 Task: Search one way flight ticket for 3 adults, 3 children in business from Fort Wayne: Fort Wayne International Airport to Springfield: Abraham Lincoln Capital Airport on 5-2-2023. Choice of flights is Royal air maroc. Number of bags: 4 checked bags. Price is upto 74000. Outbound departure time preference is 23:15.
Action: Mouse moved to (280, 260)
Screenshot: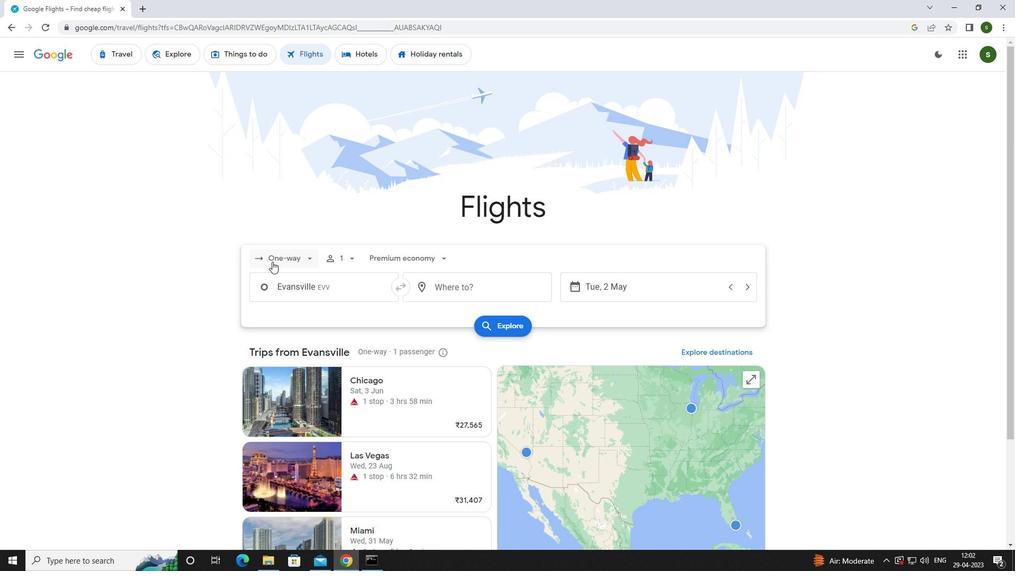 
Action: Mouse pressed left at (280, 260)
Screenshot: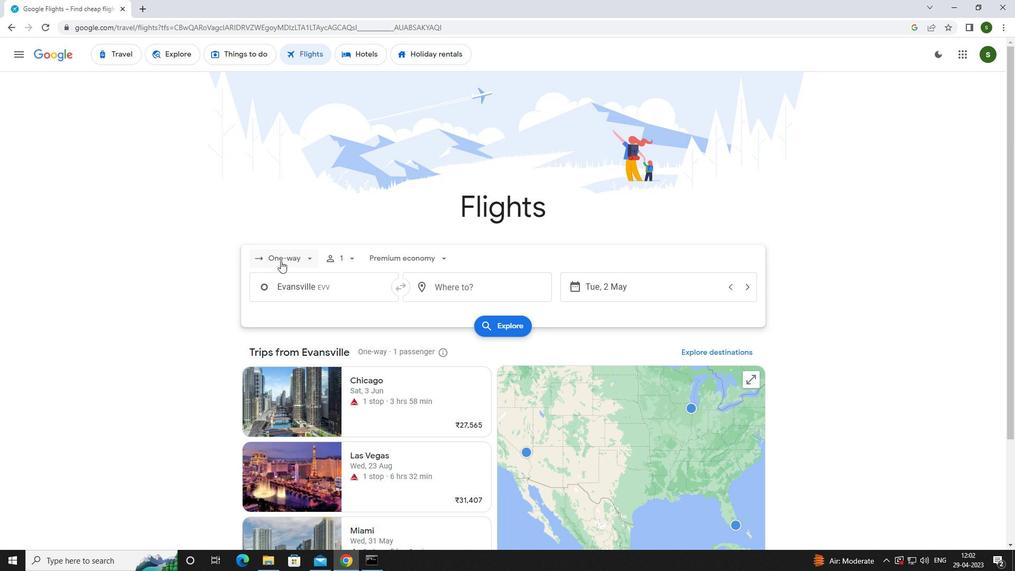 
Action: Mouse moved to (286, 309)
Screenshot: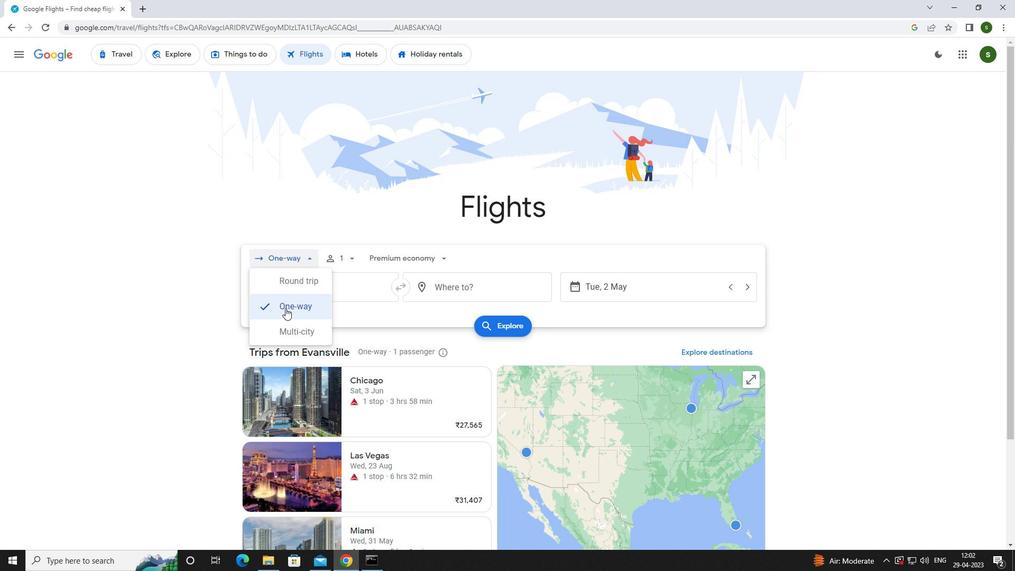 
Action: Mouse pressed left at (286, 309)
Screenshot: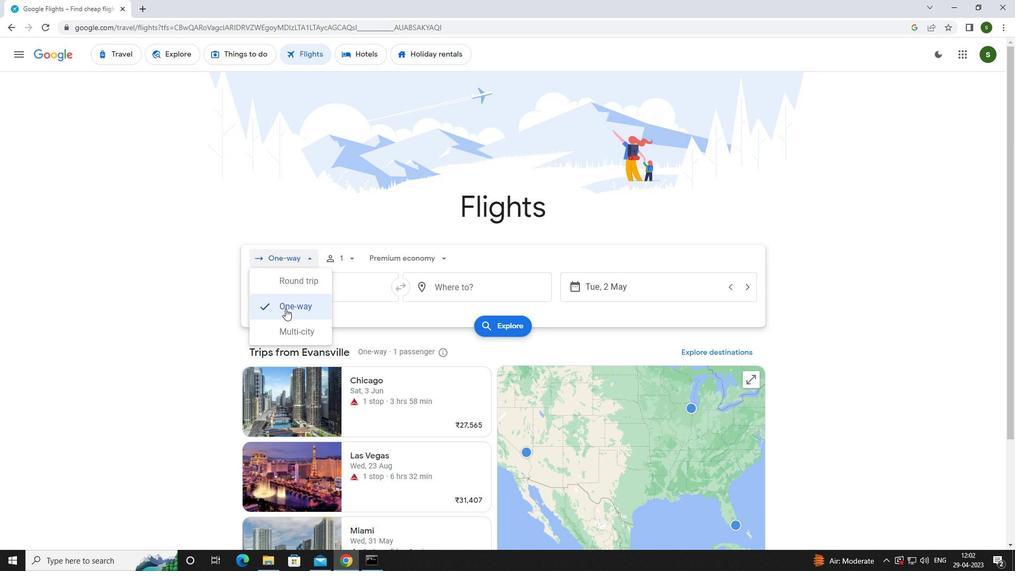 
Action: Mouse moved to (353, 258)
Screenshot: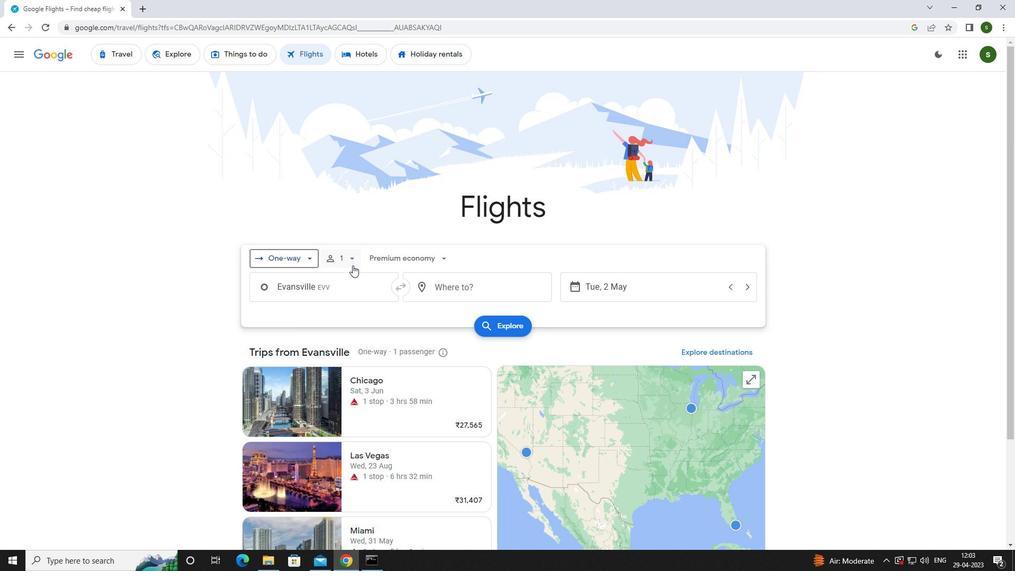 
Action: Mouse pressed left at (353, 258)
Screenshot: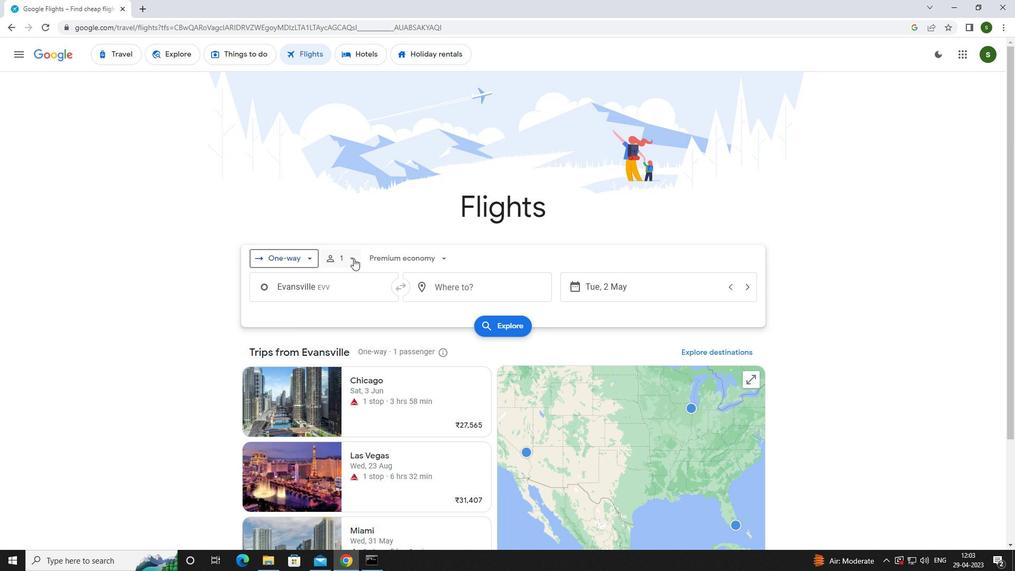 
Action: Mouse moved to (433, 286)
Screenshot: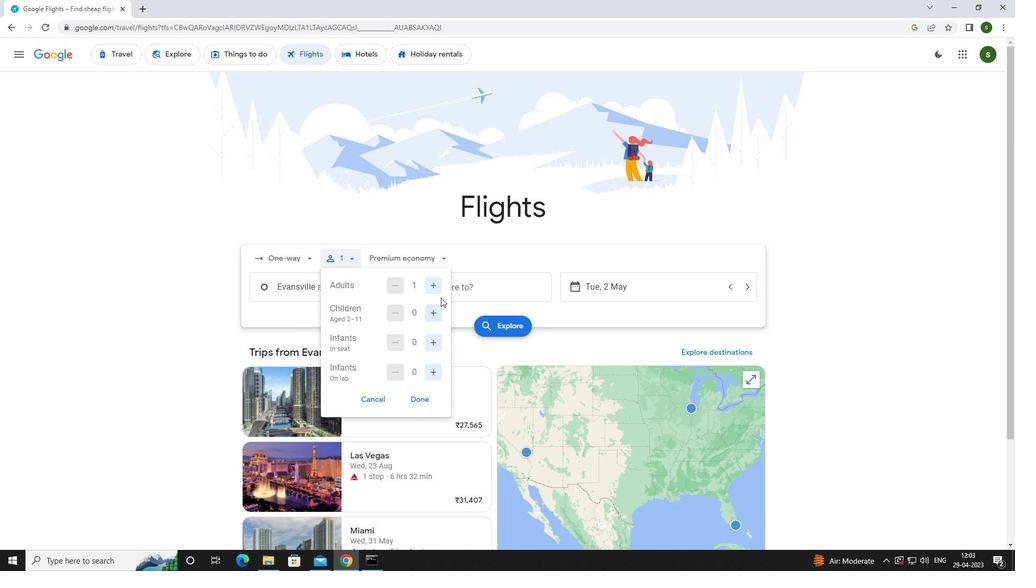 
Action: Mouse pressed left at (433, 286)
Screenshot: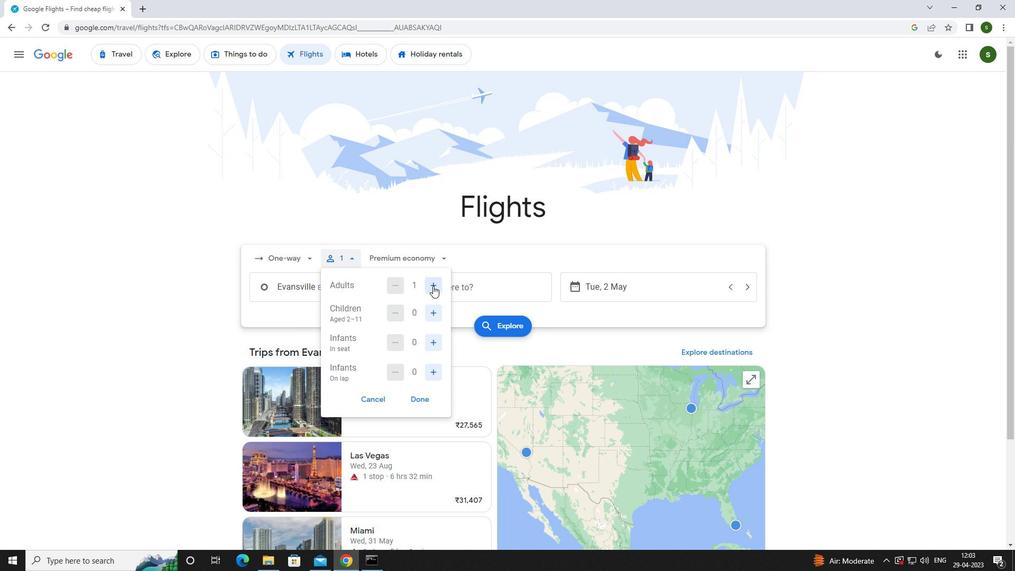 
Action: Mouse pressed left at (433, 286)
Screenshot: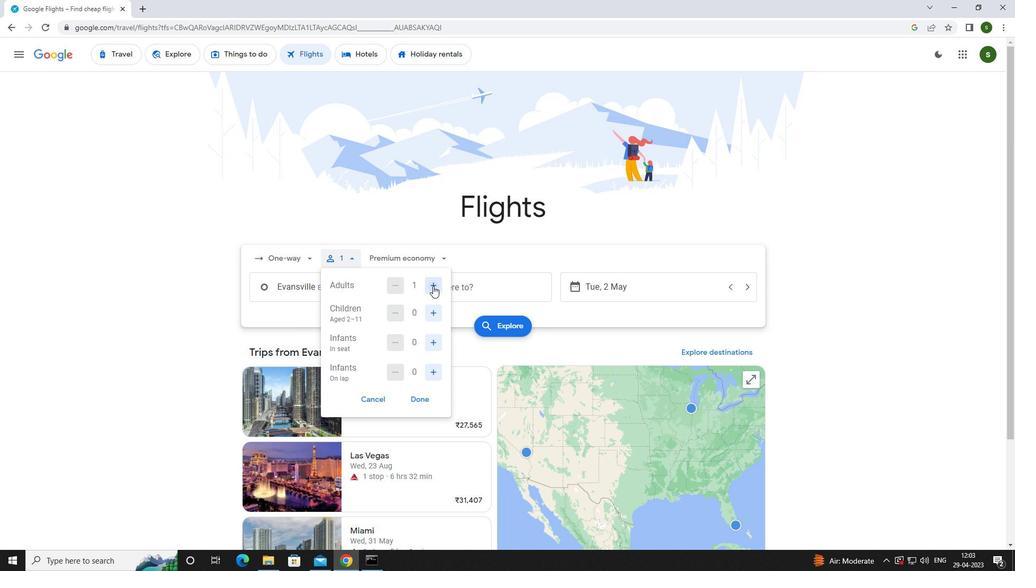 
Action: Mouse moved to (433, 309)
Screenshot: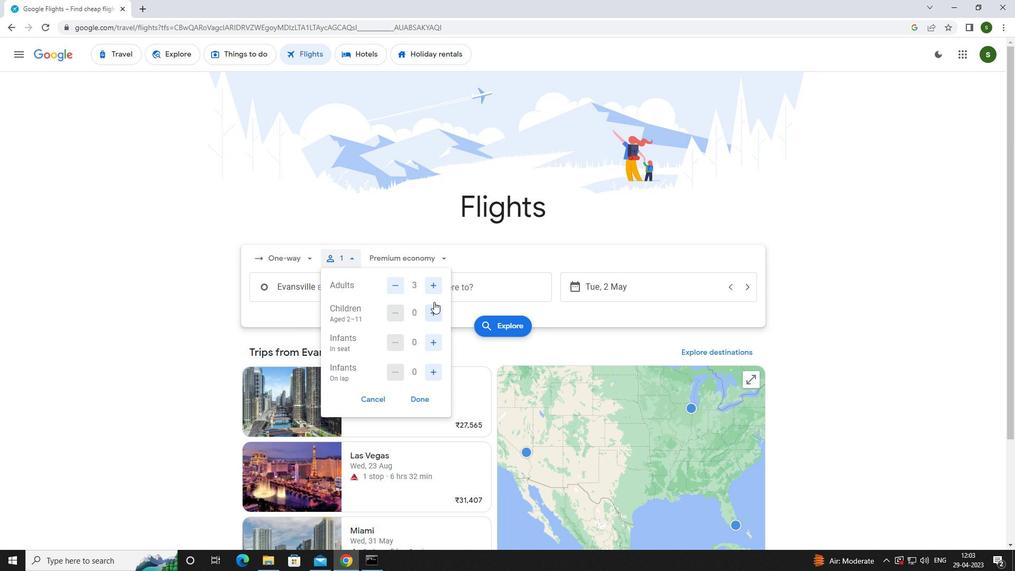 
Action: Mouse pressed left at (433, 309)
Screenshot: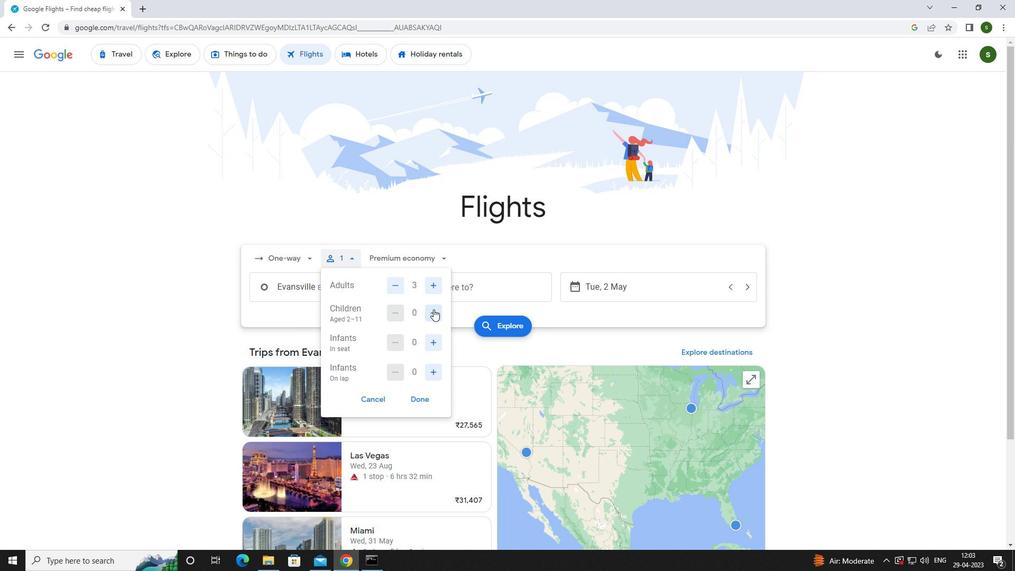 
Action: Mouse pressed left at (433, 309)
Screenshot: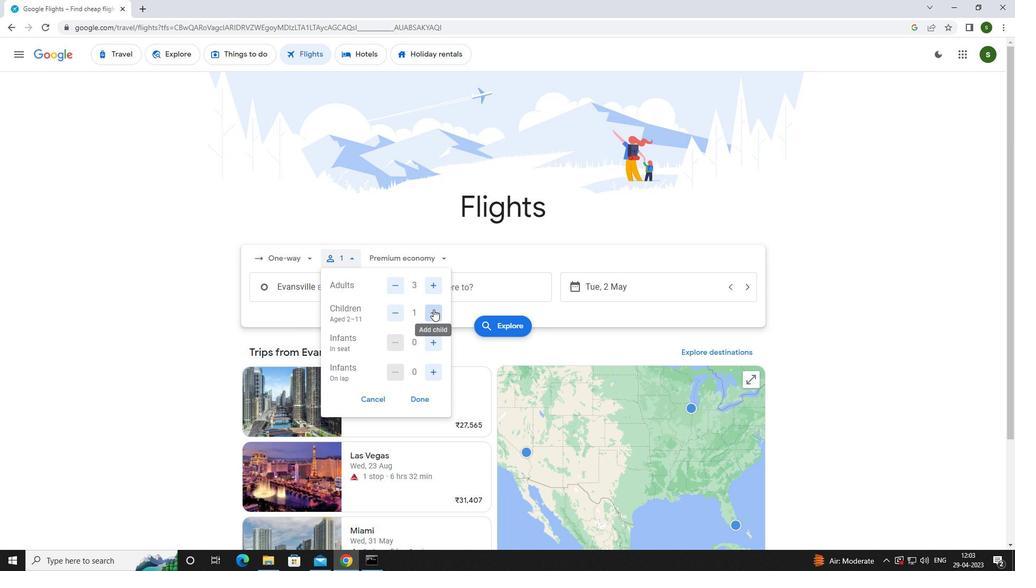 
Action: Mouse pressed left at (433, 309)
Screenshot: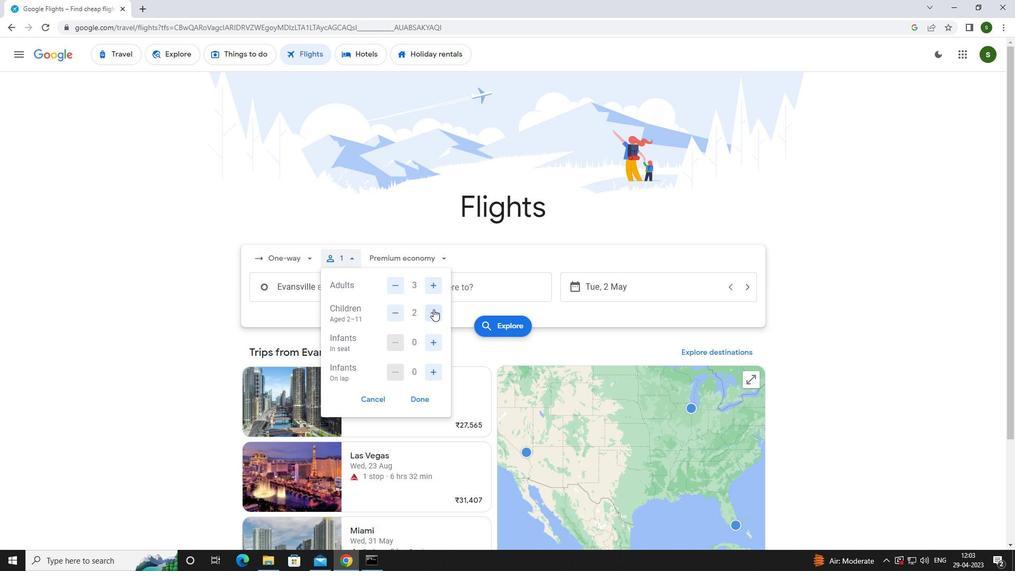
Action: Mouse moved to (406, 259)
Screenshot: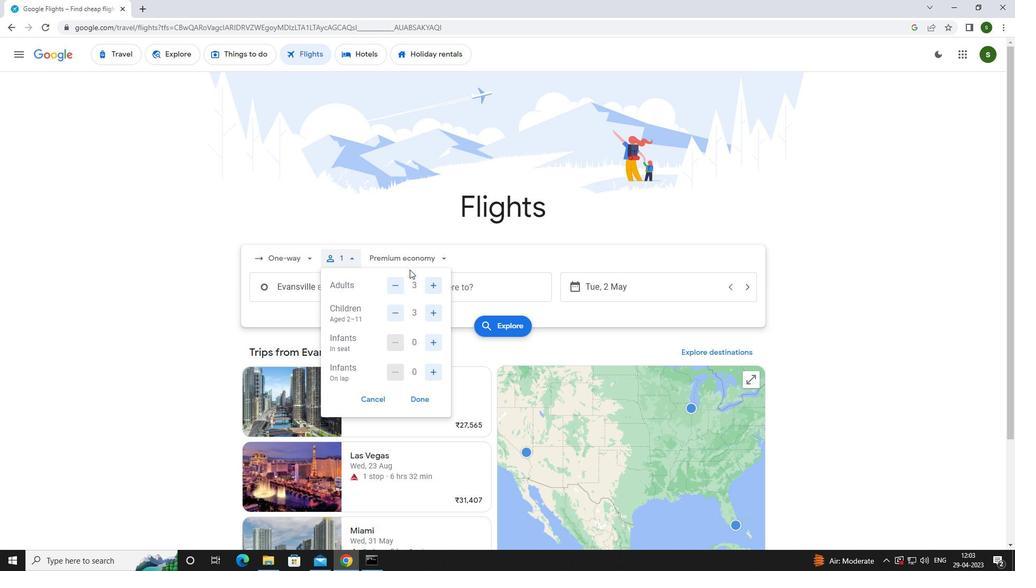 
Action: Mouse pressed left at (406, 259)
Screenshot: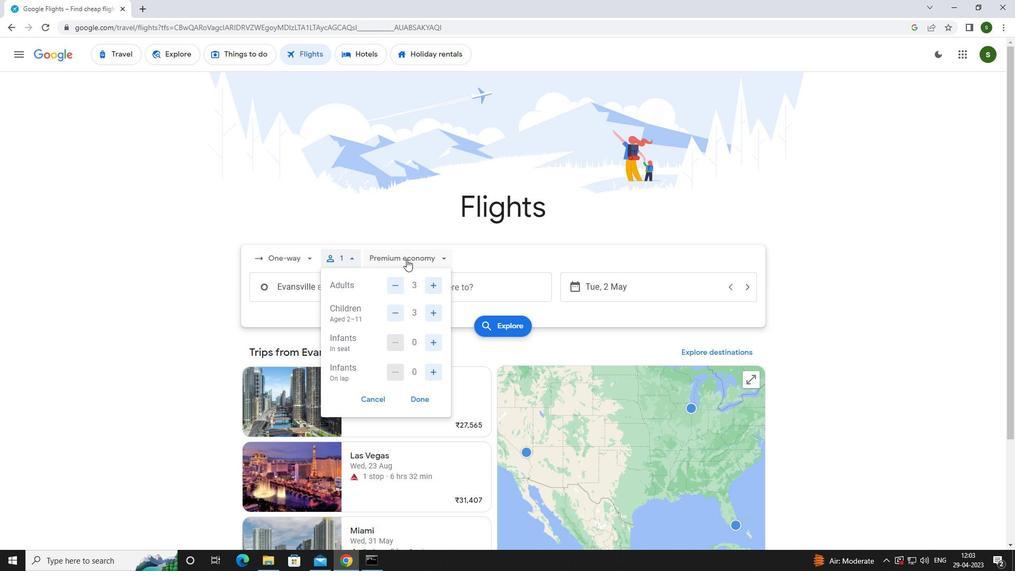 
Action: Mouse moved to (410, 331)
Screenshot: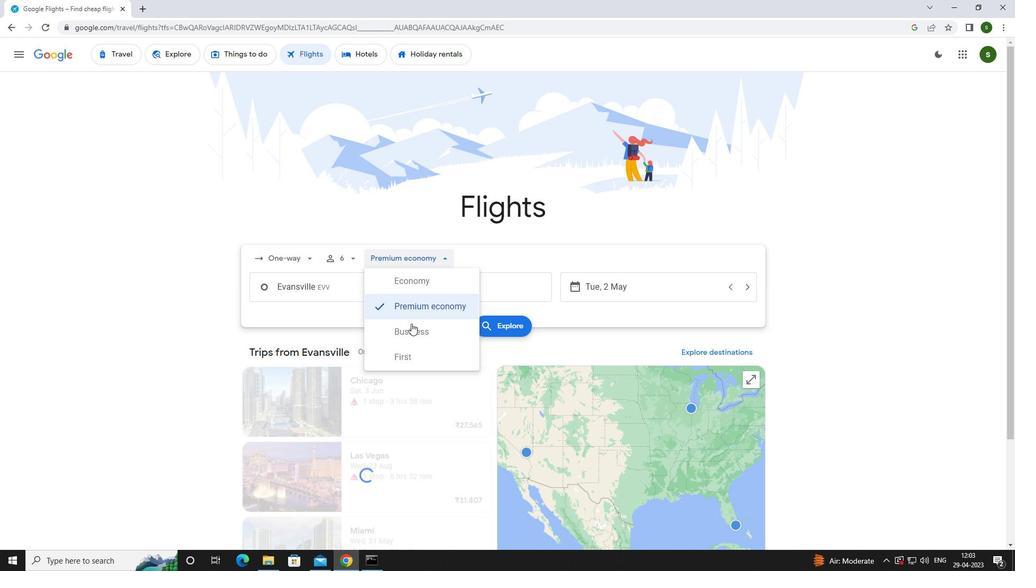 
Action: Mouse pressed left at (410, 331)
Screenshot: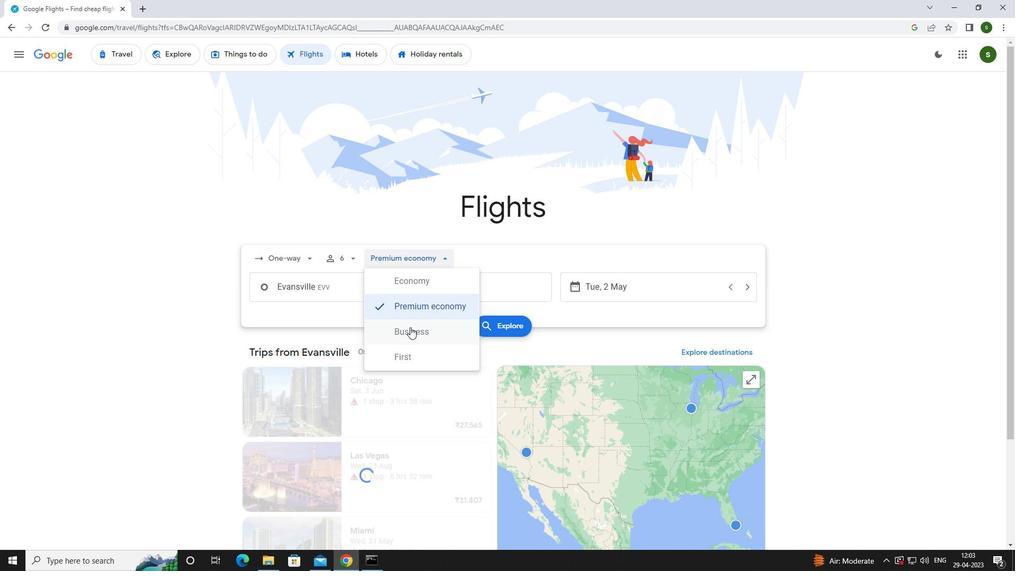 
Action: Mouse moved to (342, 292)
Screenshot: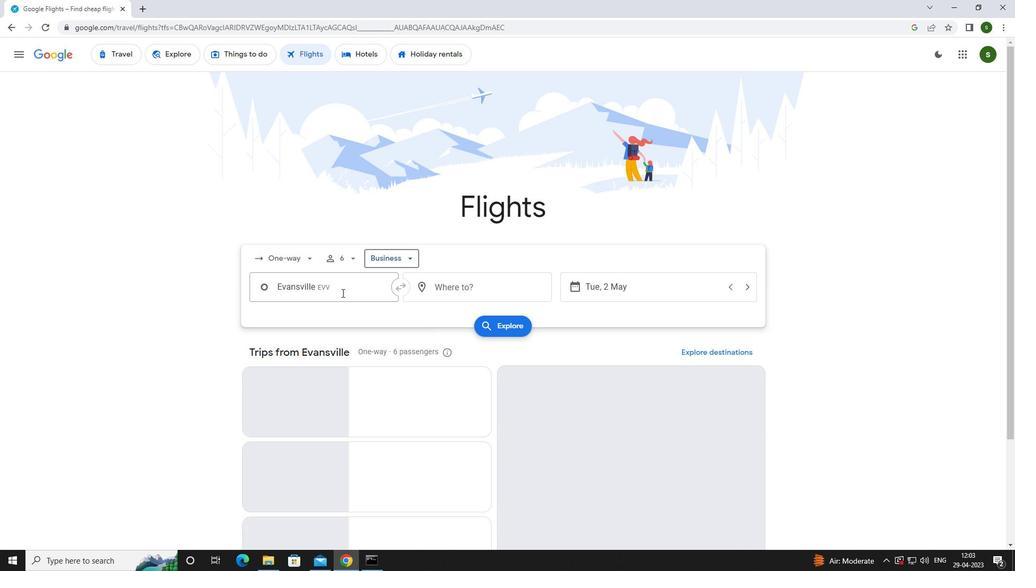 
Action: Mouse pressed left at (342, 292)
Screenshot: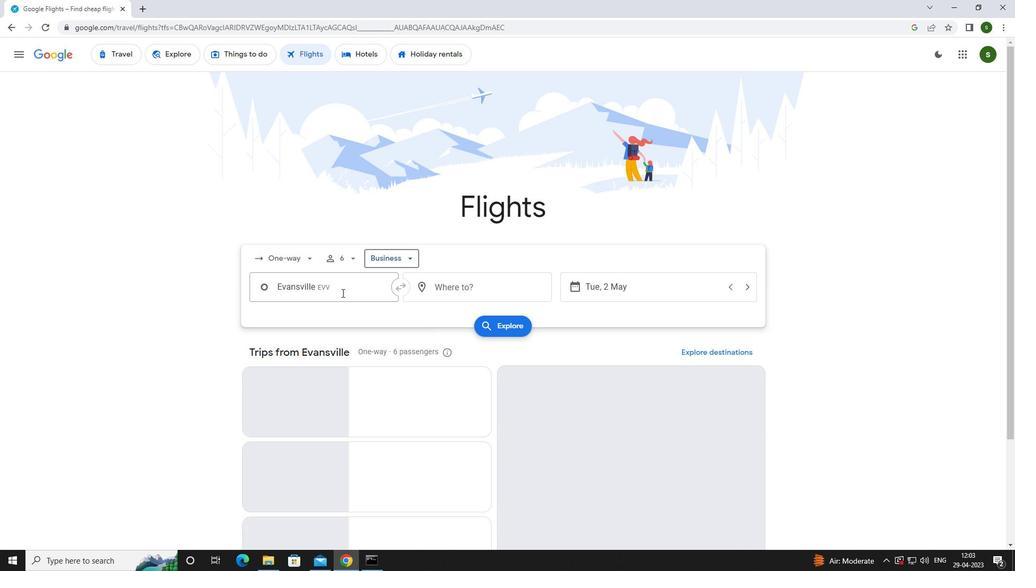 
Action: Mouse moved to (344, 290)
Screenshot: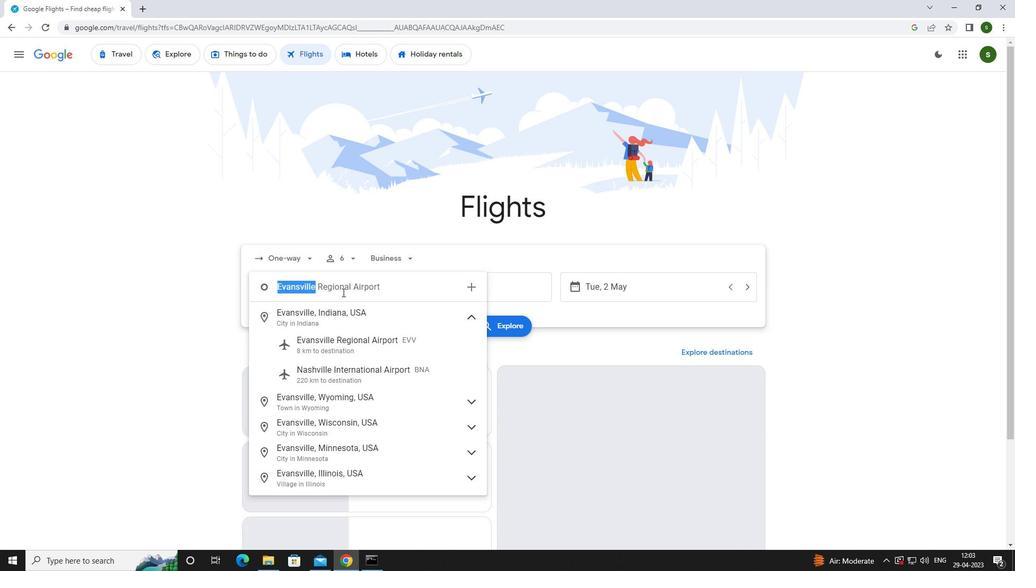 
Action: Key pressed f<Key.caps_lock>ort<Key.space><Key.caps_lock>w<Key.caps_lock>ayn
Screenshot: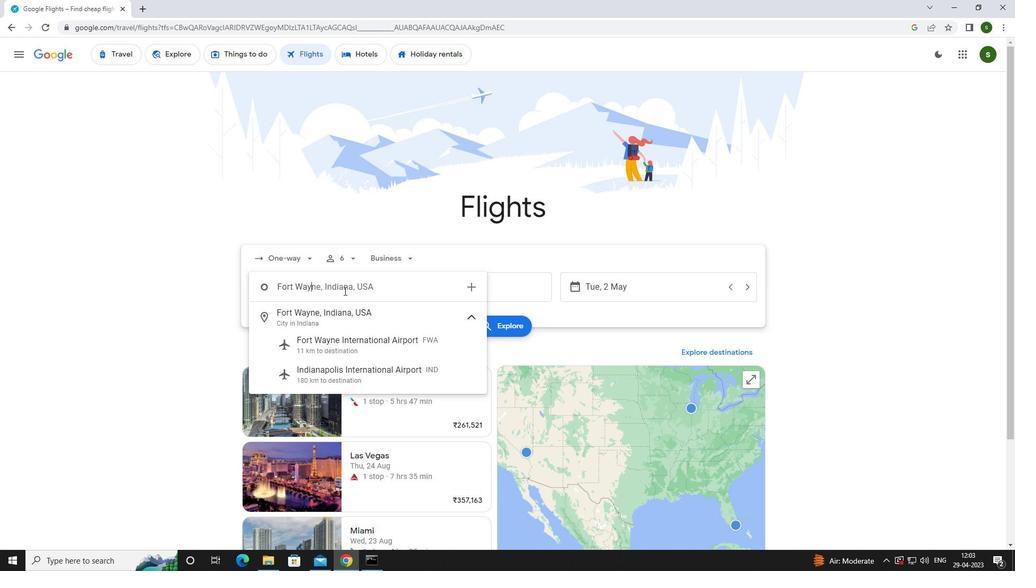 
Action: Mouse moved to (355, 340)
Screenshot: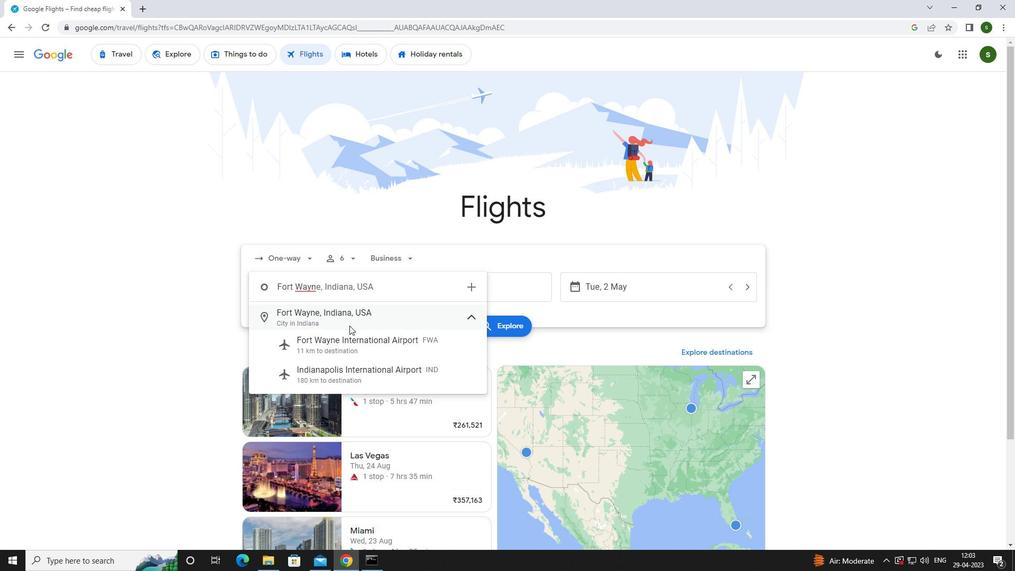 
Action: Mouse pressed left at (355, 340)
Screenshot: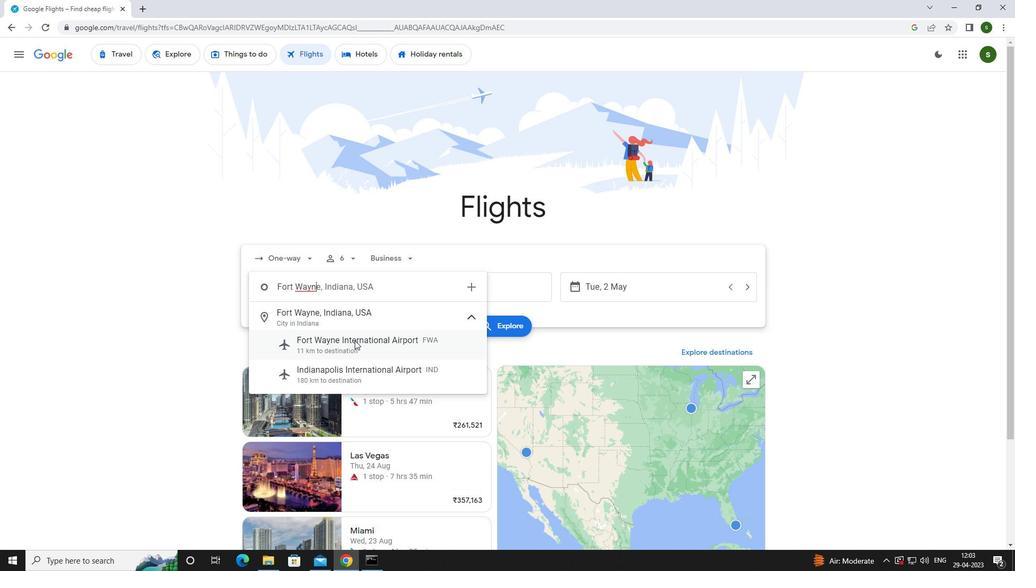 
Action: Mouse moved to (453, 291)
Screenshot: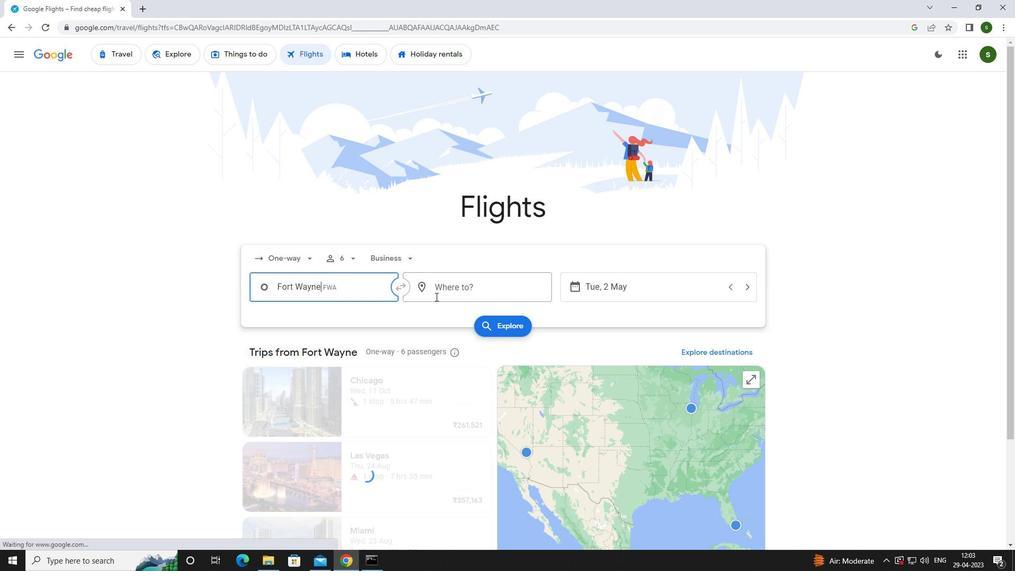 
Action: Mouse pressed left at (453, 291)
Screenshot: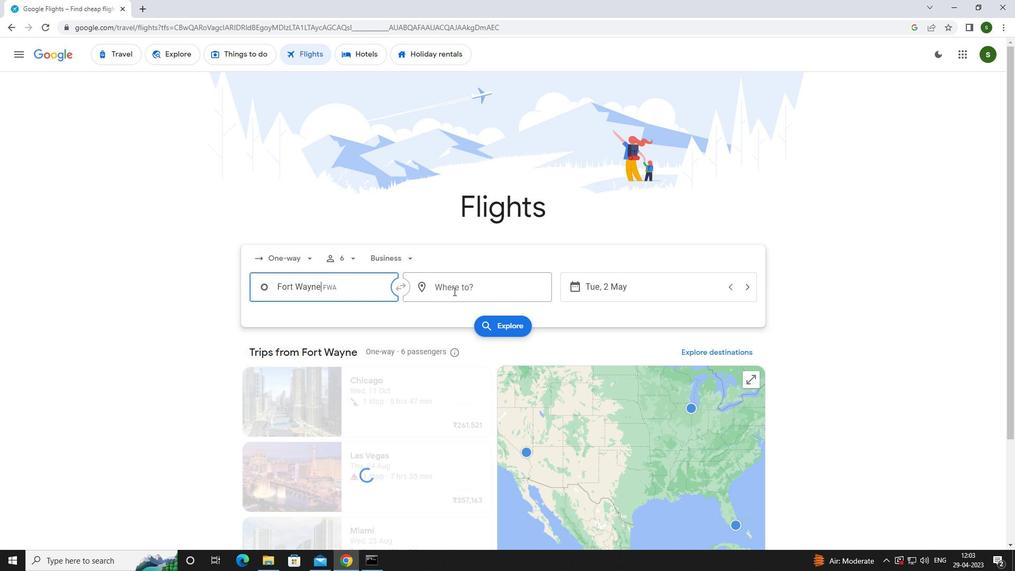 
Action: Mouse moved to (451, 291)
Screenshot: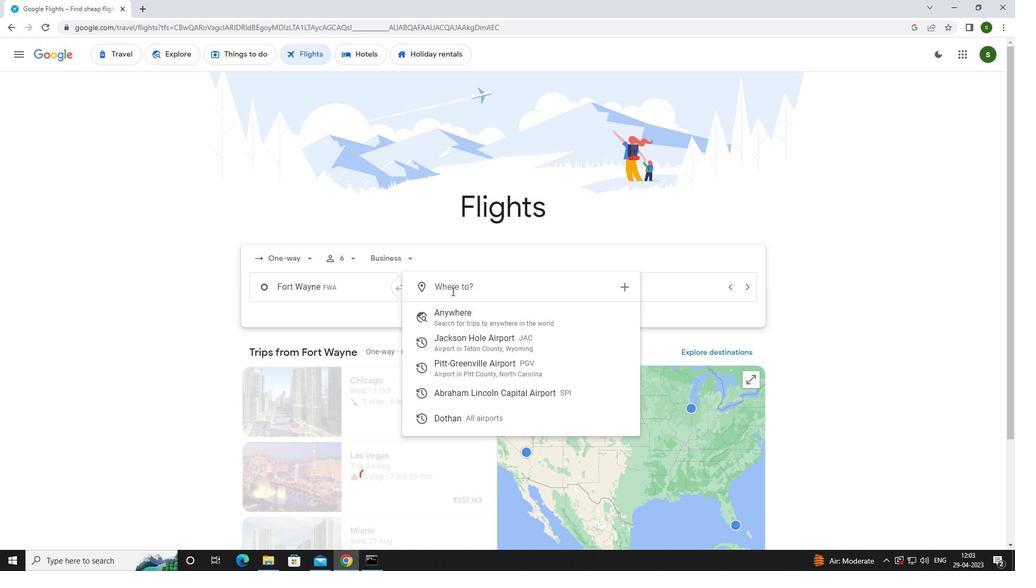 
Action: Key pressed <Key.caps_lock>s<Key.caps_lock>pringfield
Screenshot: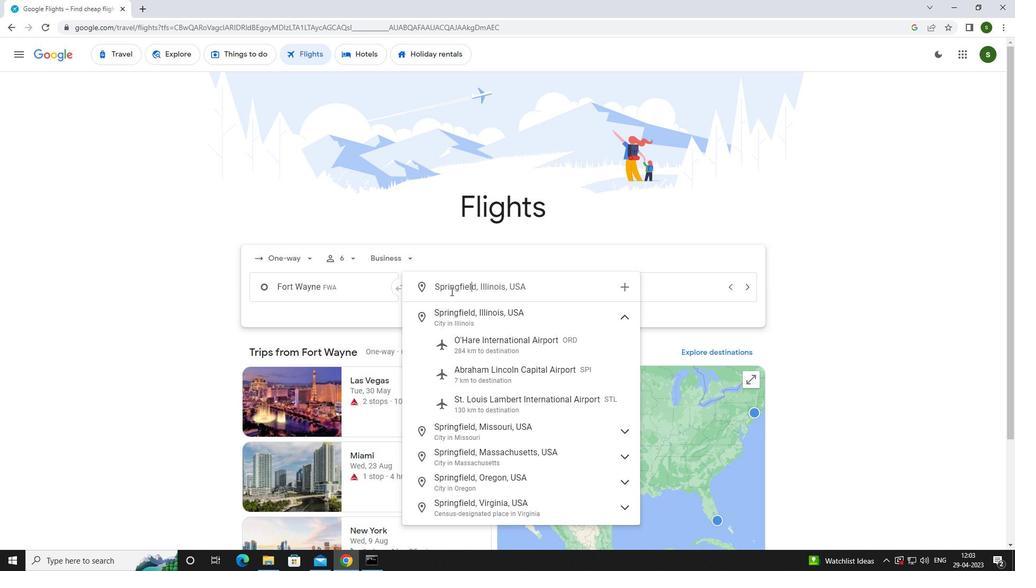 
Action: Mouse moved to (497, 379)
Screenshot: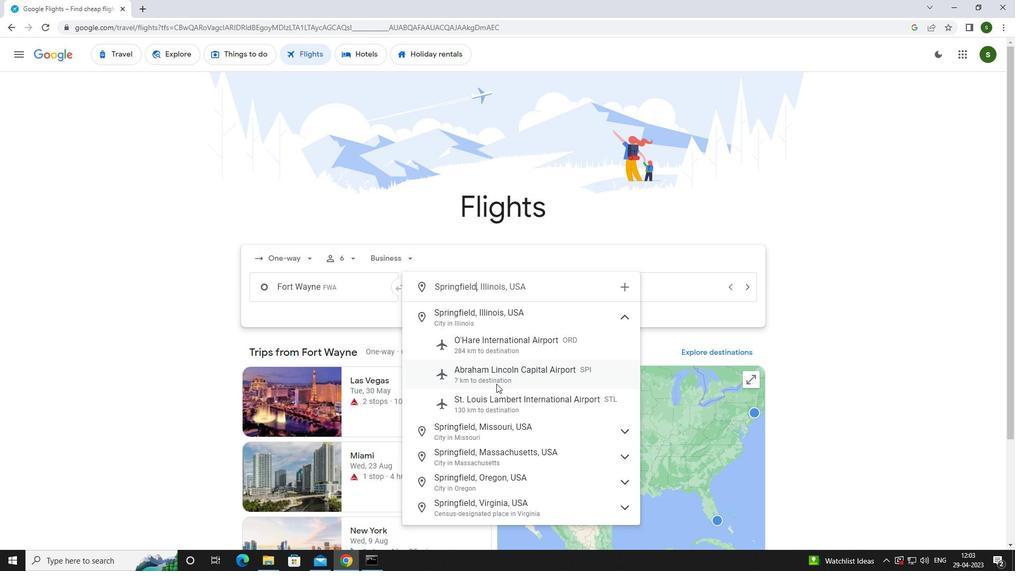 
Action: Mouse pressed left at (497, 379)
Screenshot: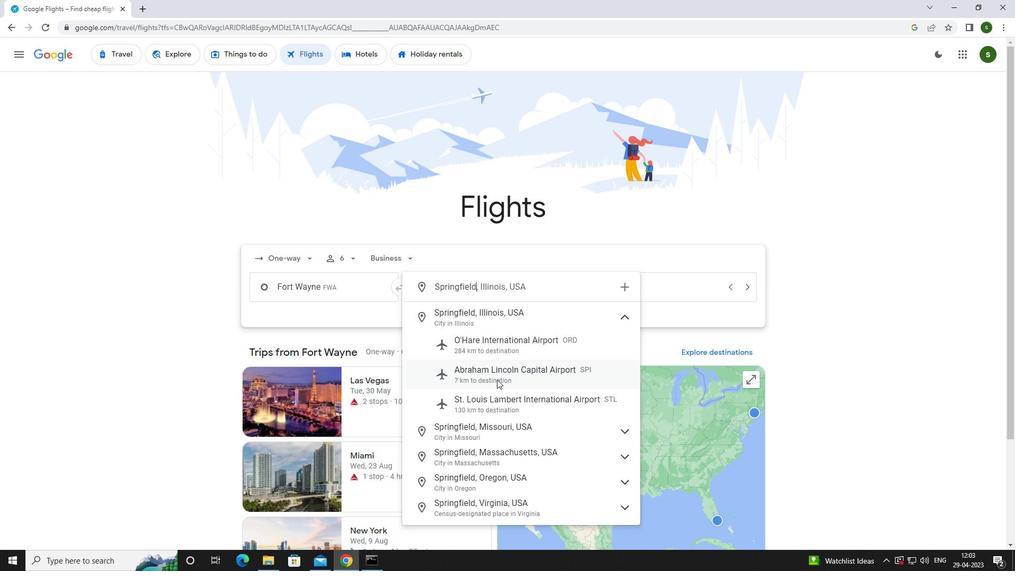 
Action: Mouse moved to (658, 287)
Screenshot: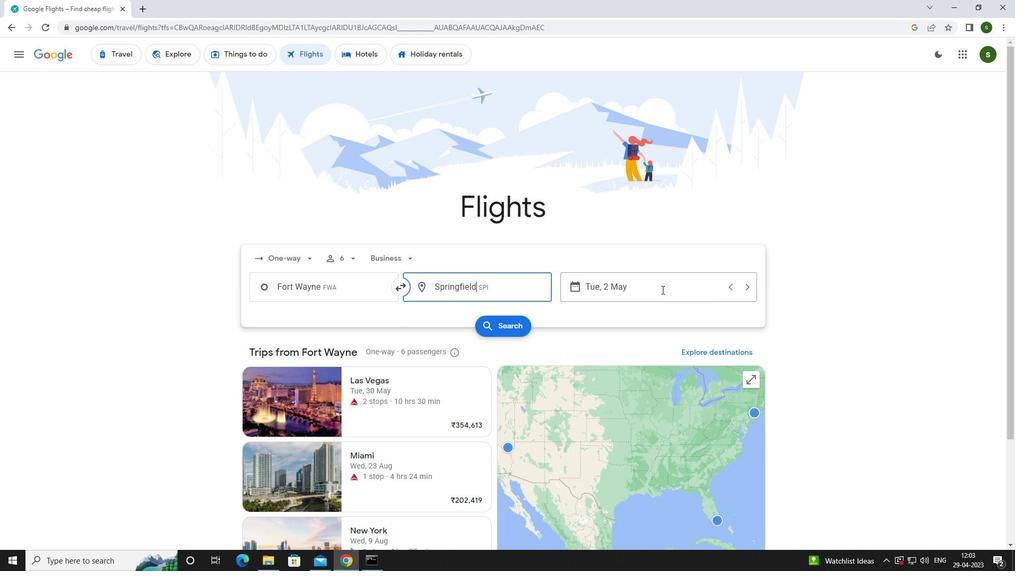 
Action: Mouse pressed left at (658, 287)
Screenshot: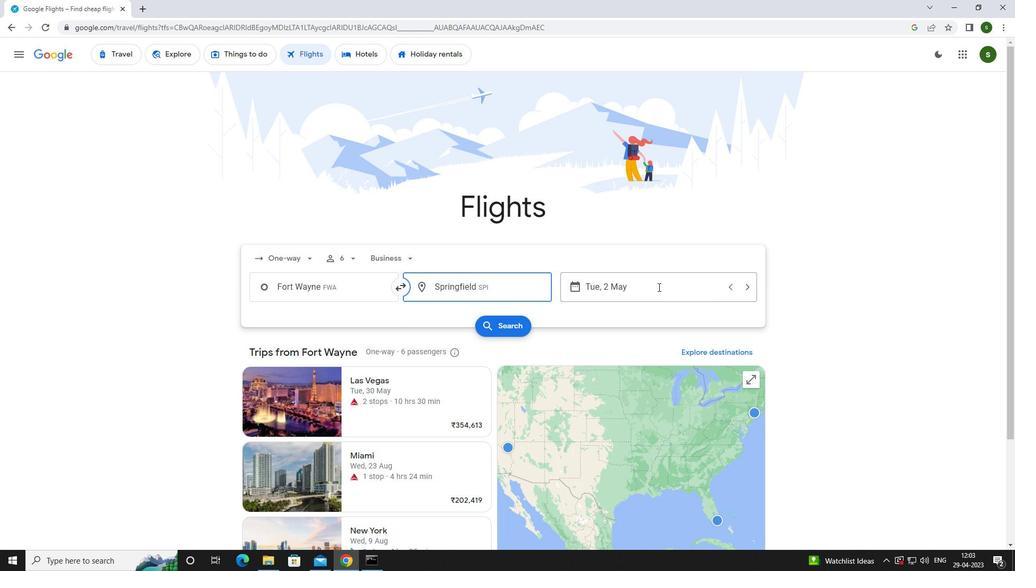 
Action: Mouse moved to (639, 355)
Screenshot: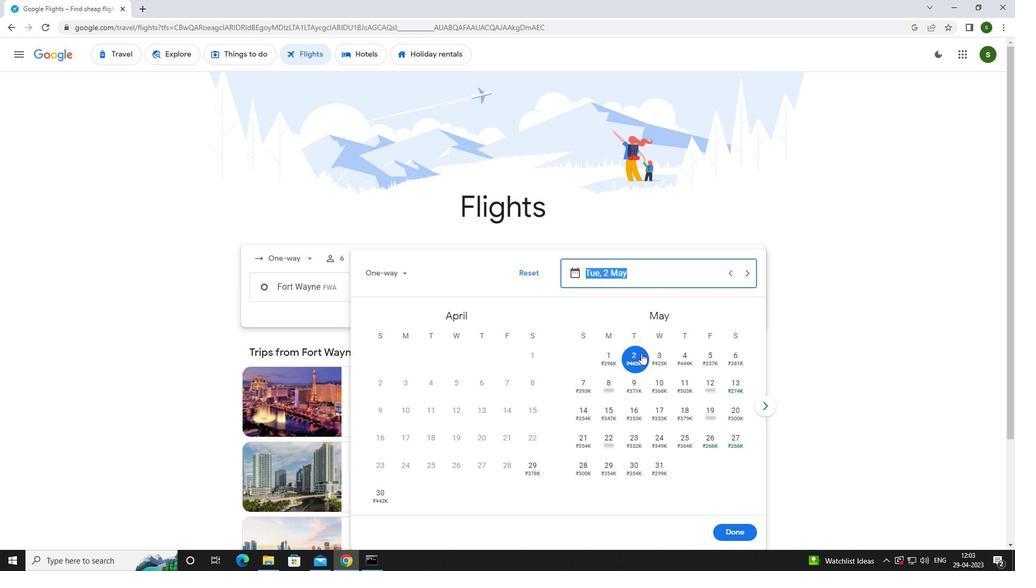 
Action: Mouse pressed left at (639, 355)
Screenshot: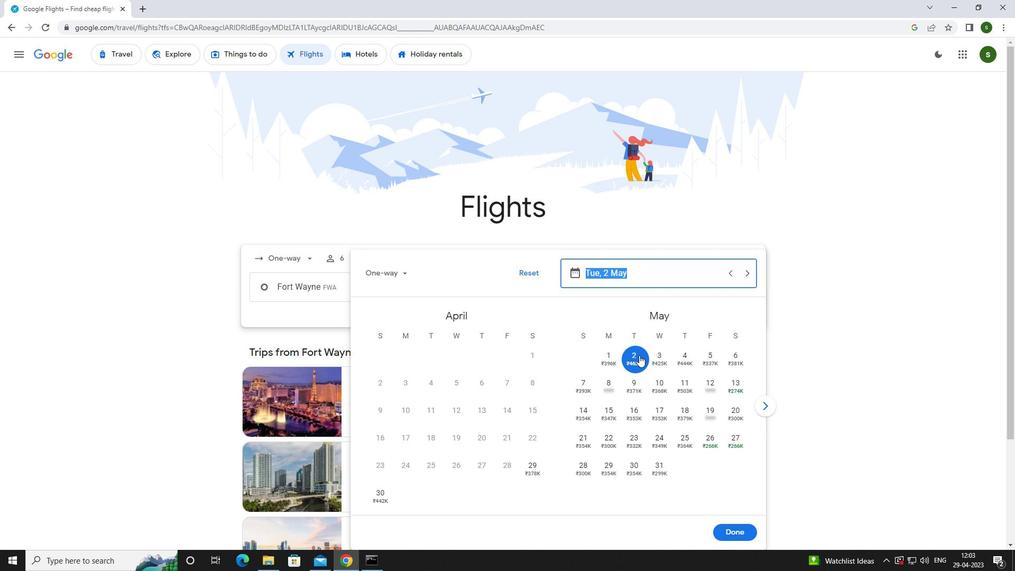 
Action: Mouse moved to (730, 535)
Screenshot: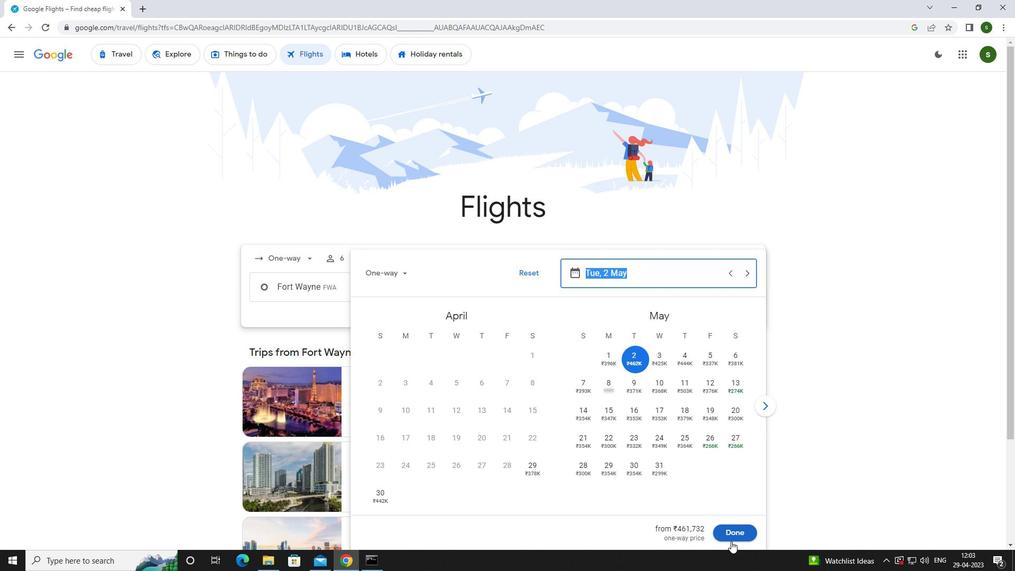 
Action: Mouse pressed left at (730, 535)
Screenshot: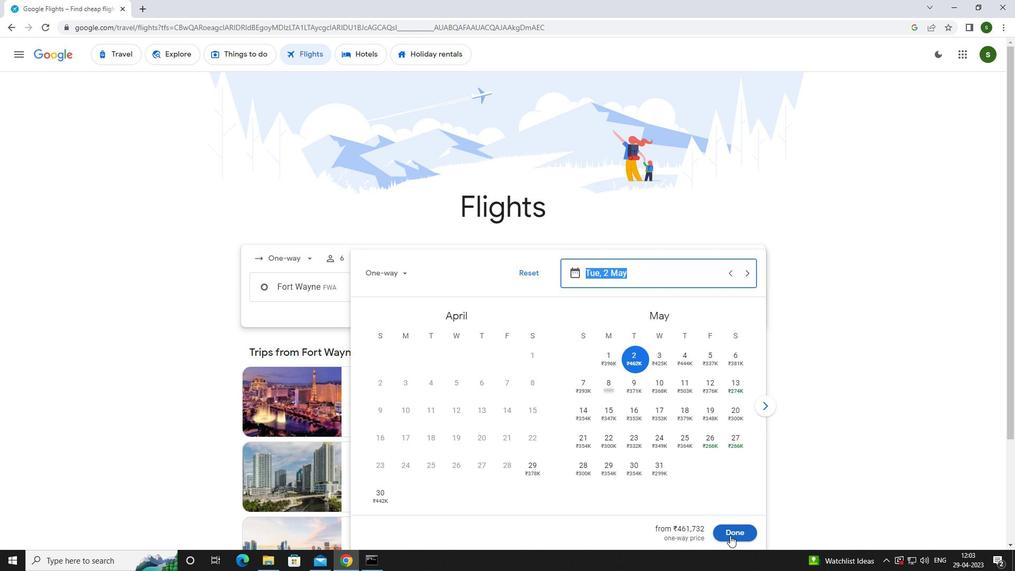 
Action: Mouse moved to (487, 316)
Screenshot: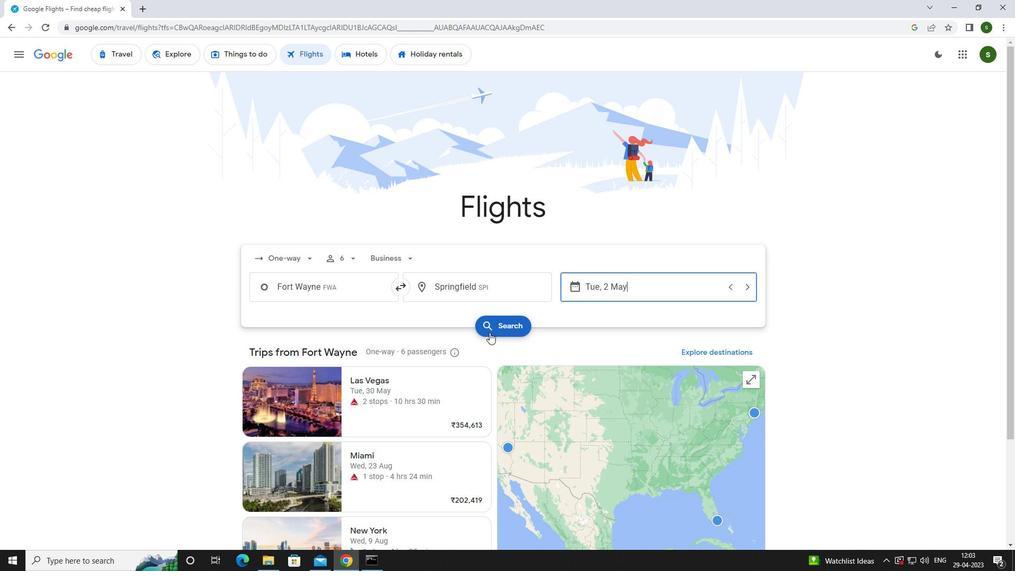 
Action: Mouse pressed left at (487, 316)
Screenshot: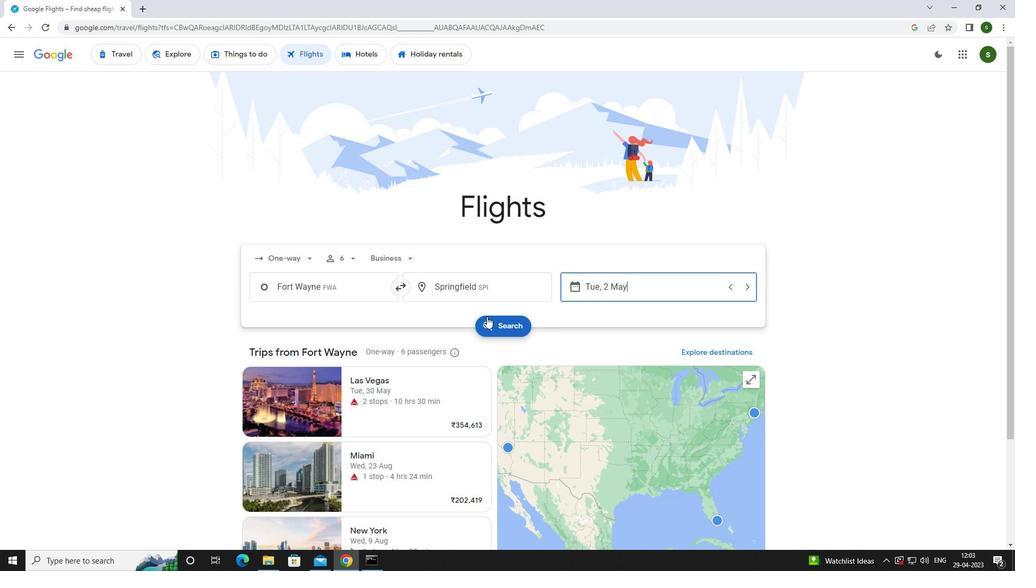 
Action: Mouse moved to (249, 157)
Screenshot: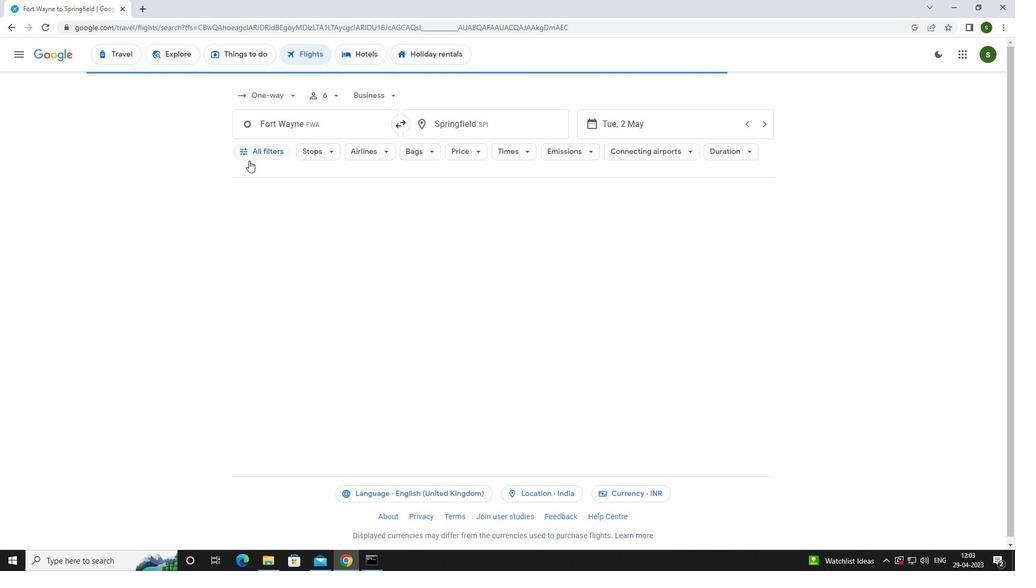 
Action: Mouse pressed left at (249, 157)
Screenshot: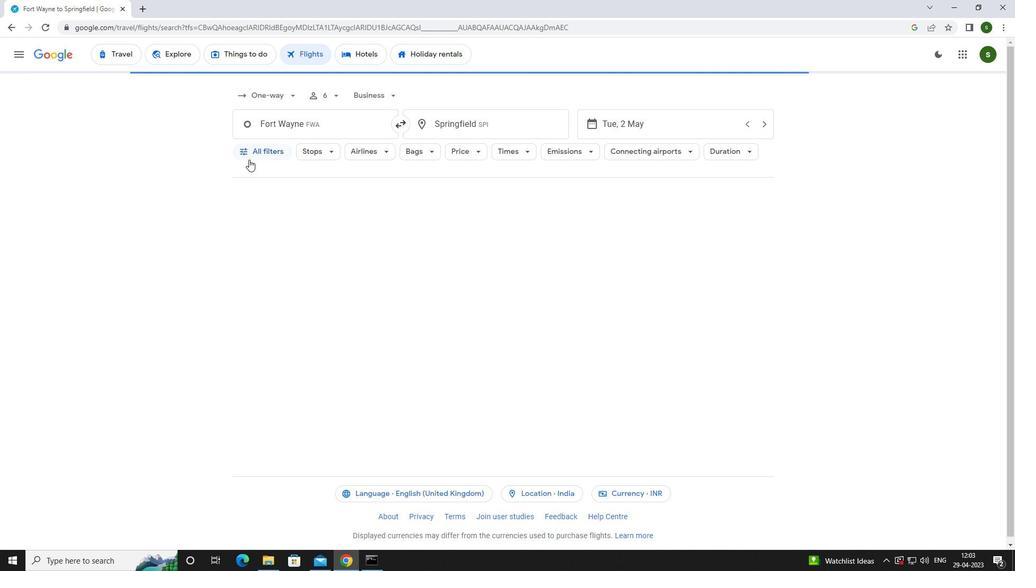 
Action: Mouse moved to (322, 285)
Screenshot: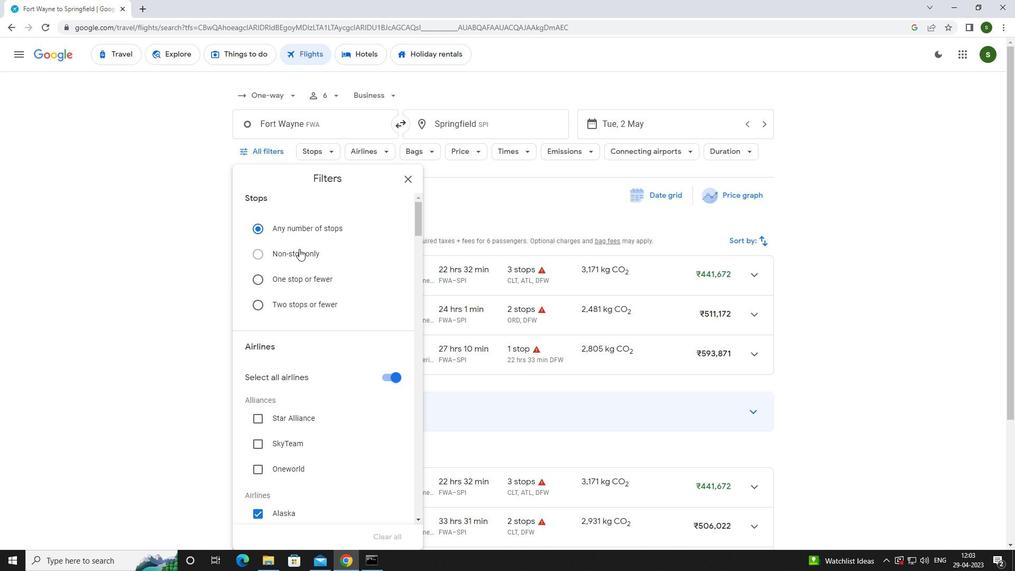 
Action: Mouse scrolled (322, 284) with delta (0, 0)
Screenshot: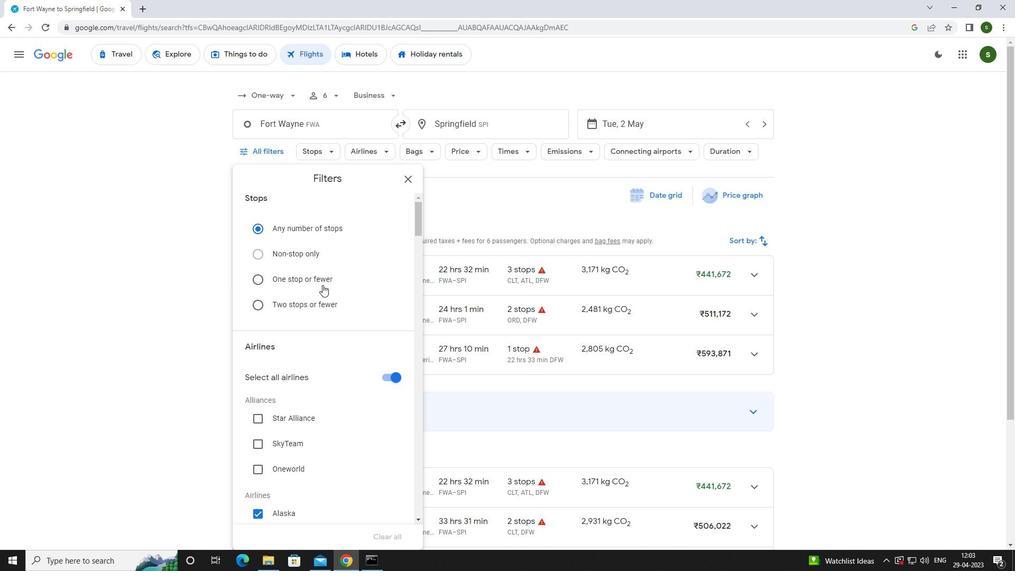 
Action: Mouse moved to (397, 328)
Screenshot: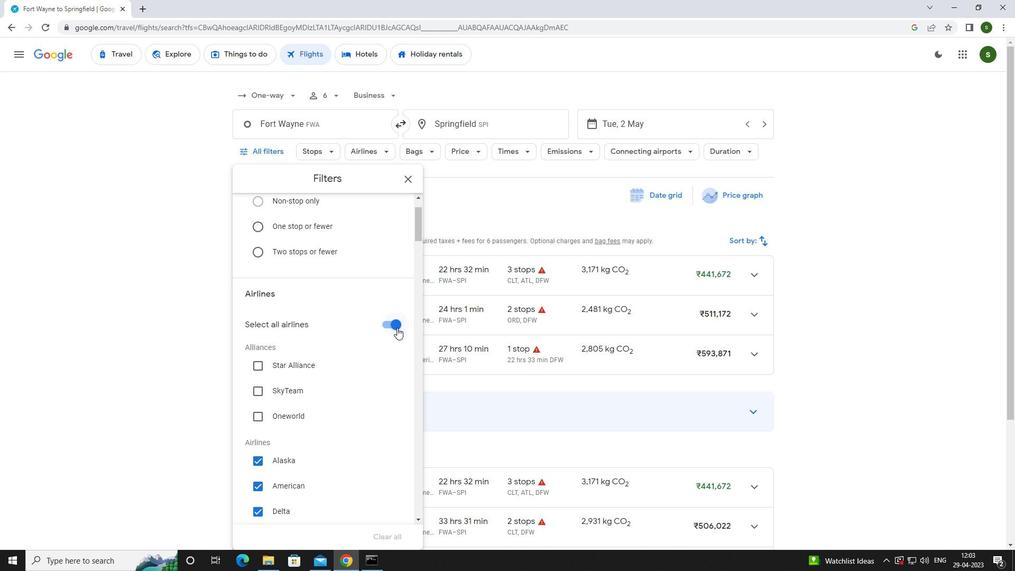 
Action: Mouse pressed left at (397, 328)
Screenshot: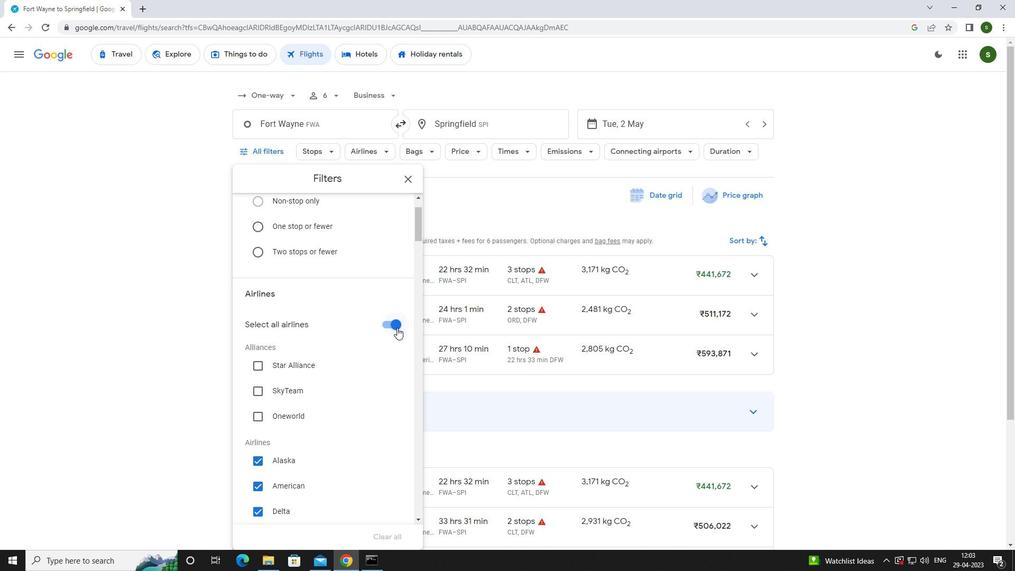 
Action: Mouse moved to (343, 324)
Screenshot: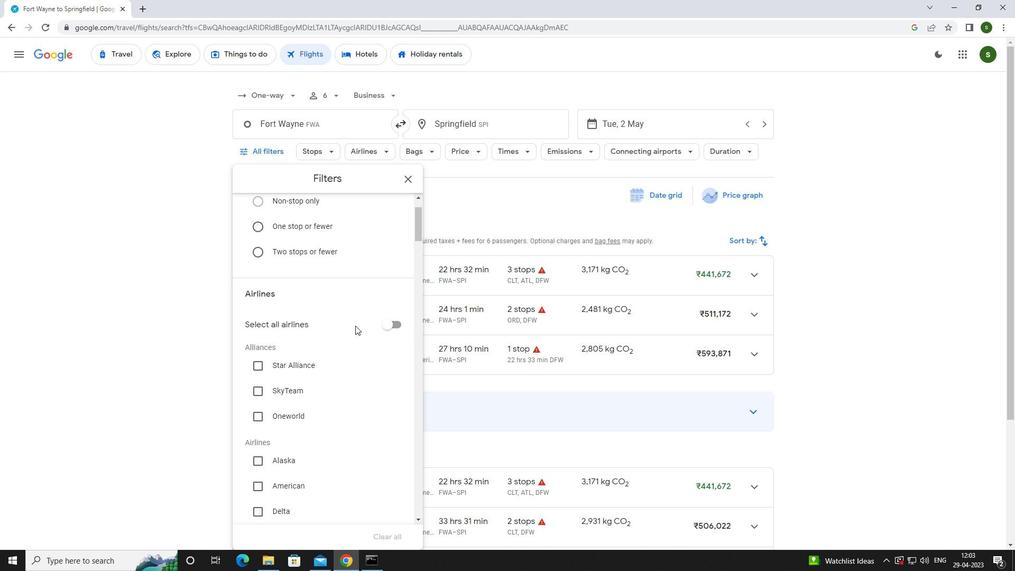 
Action: Mouse scrolled (343, 323) with delta (0, 0)
Screenshot: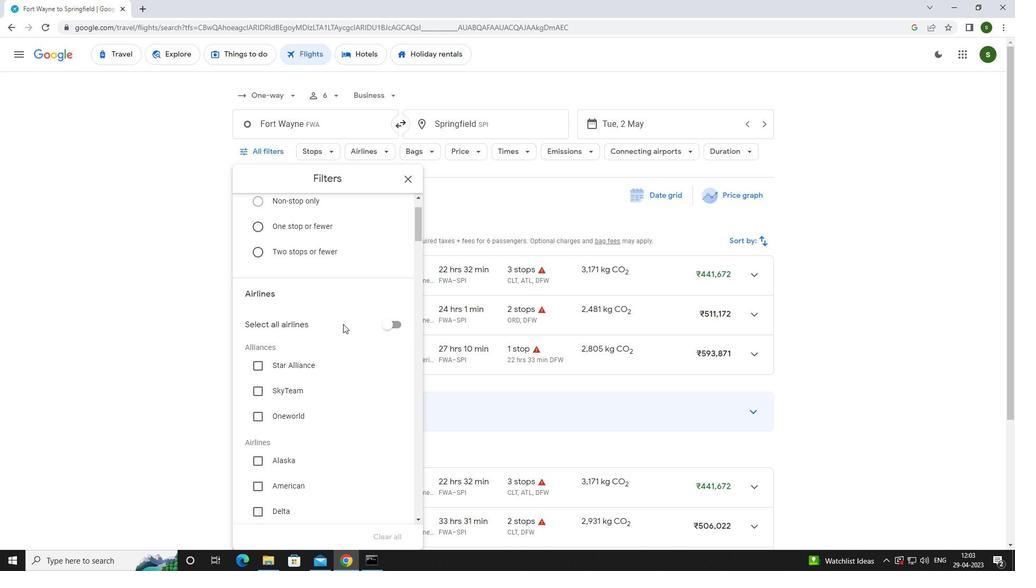 
Action: Mouse scrolled (343, 323) with delta (0, 0)
Screenshot: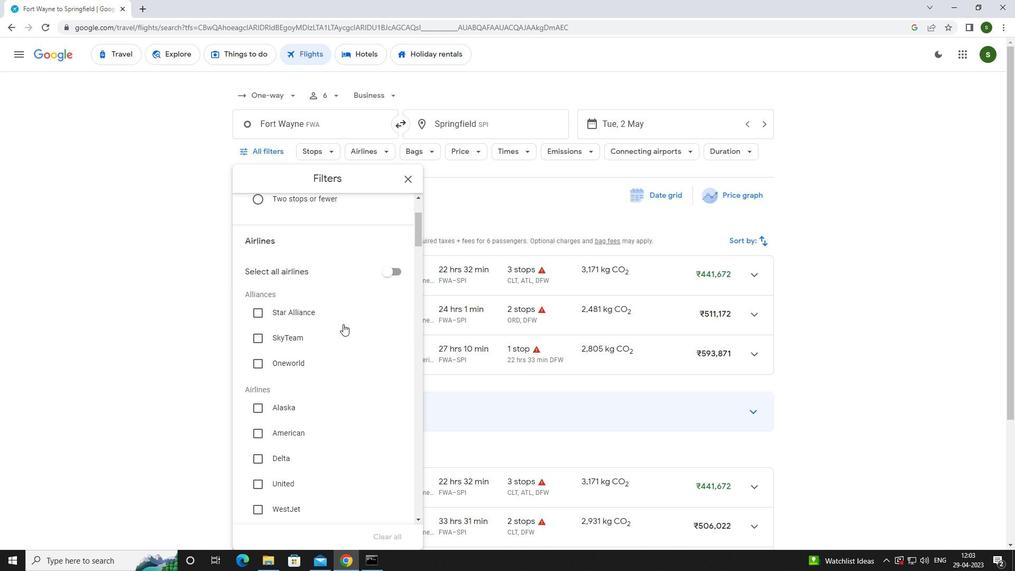 
Action: Mouse scrolled (343, 323) with delta (0, 0)
Screenshot: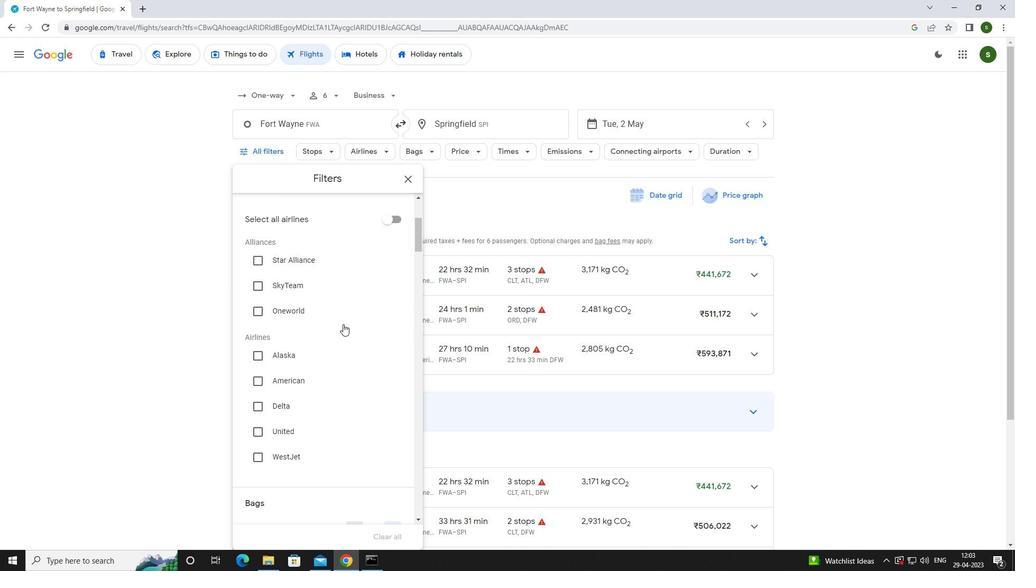 
Action: Mouse scrolled (343, 323) with delta (0, 0)
Screenshot: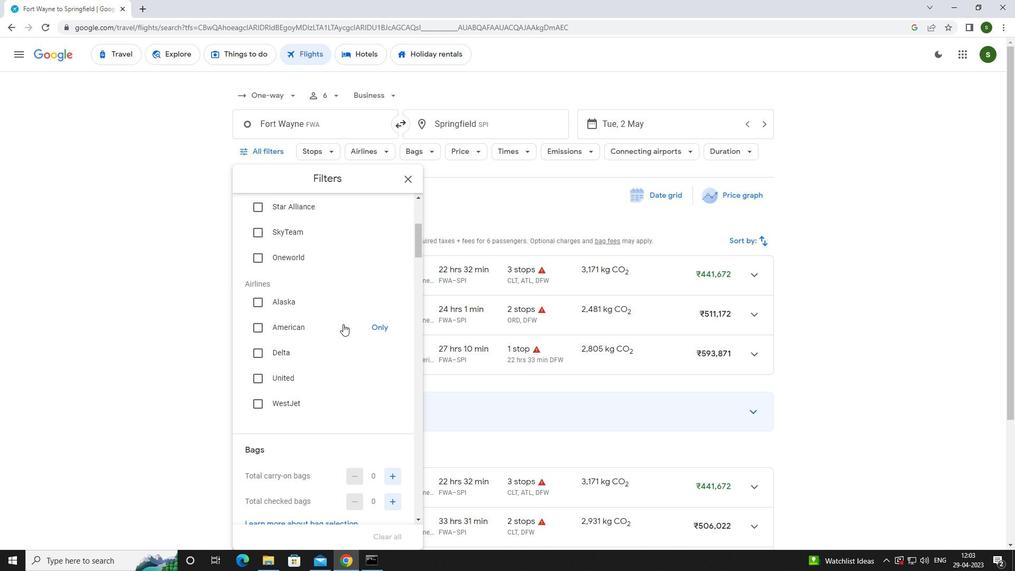 
Action: Mouse scrolled (343, 323) with delta (0, 0)
Screenshot: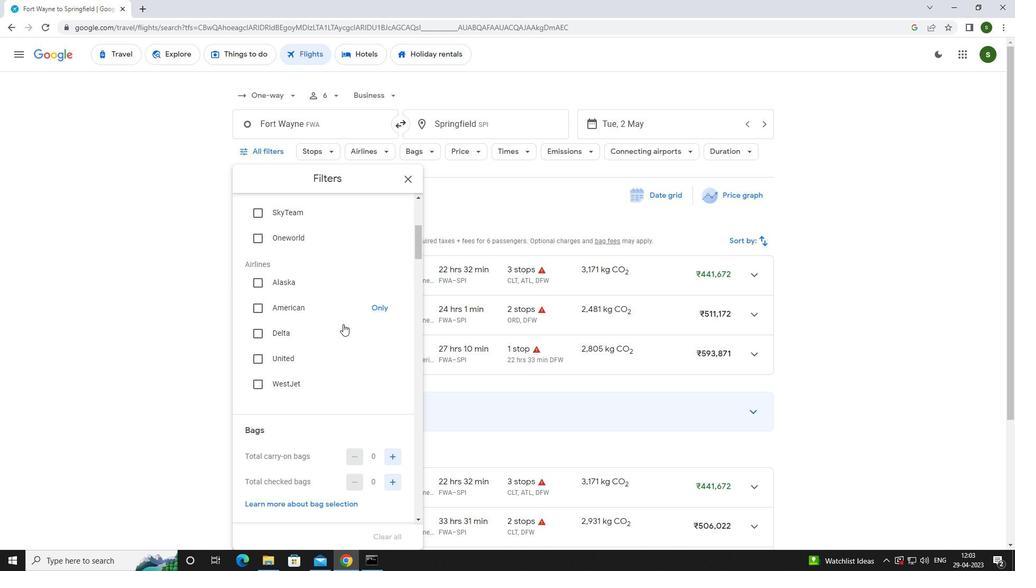 
Action: Mouse scrolled (343, 323) with delta (0, 0)
Screenshot: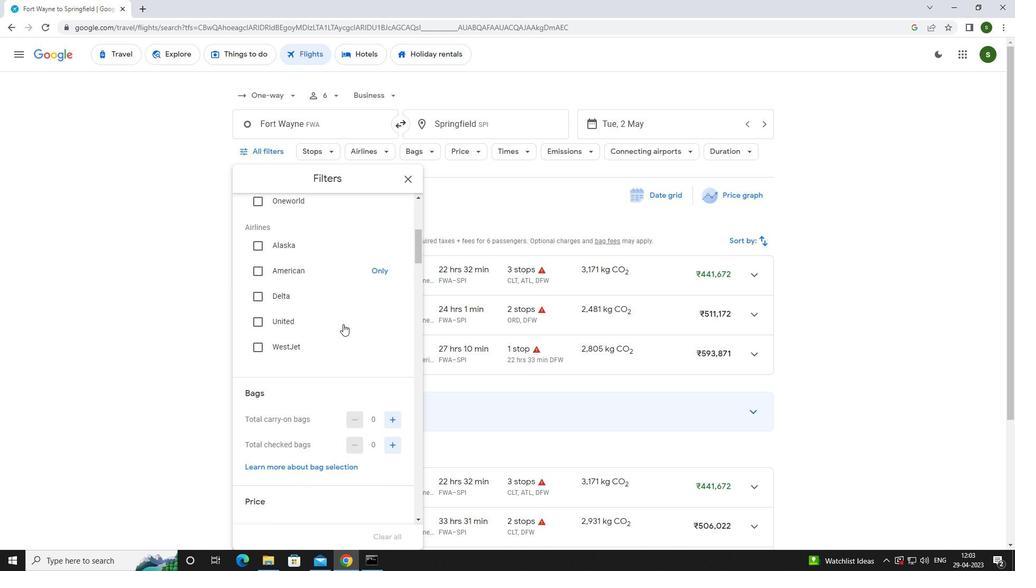 
Action: Mouse moved to (395, 341)
Screenshot: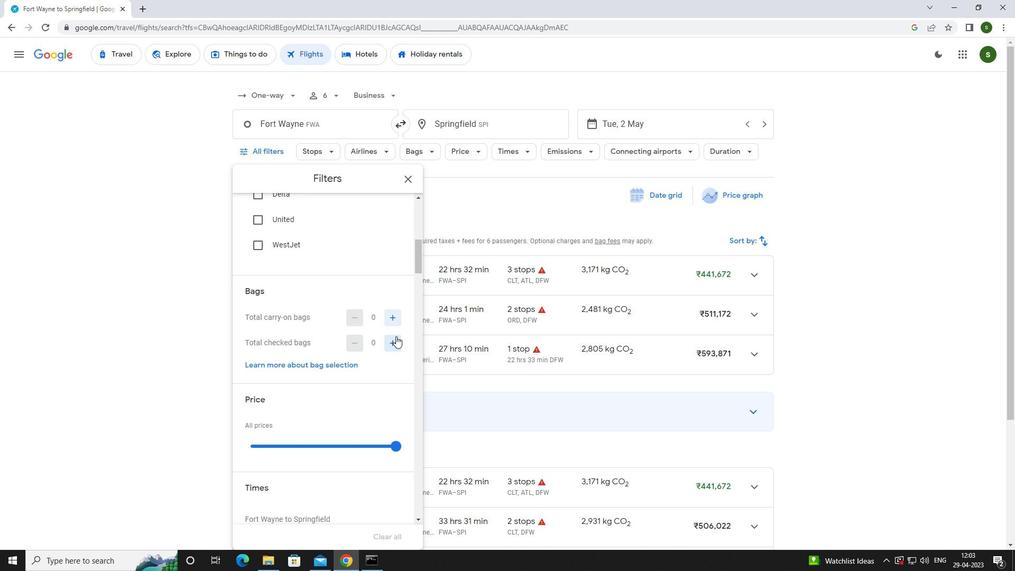 
Action: Mouse pressed left at (395, 341)
Screenshot: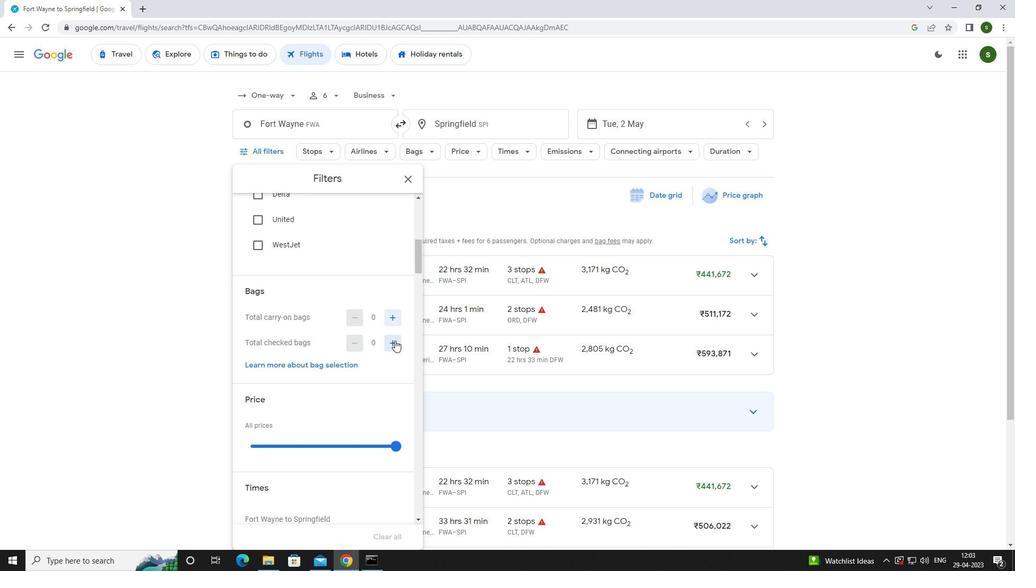 
Action: Mouse moved to (394, 341)
Screenshot: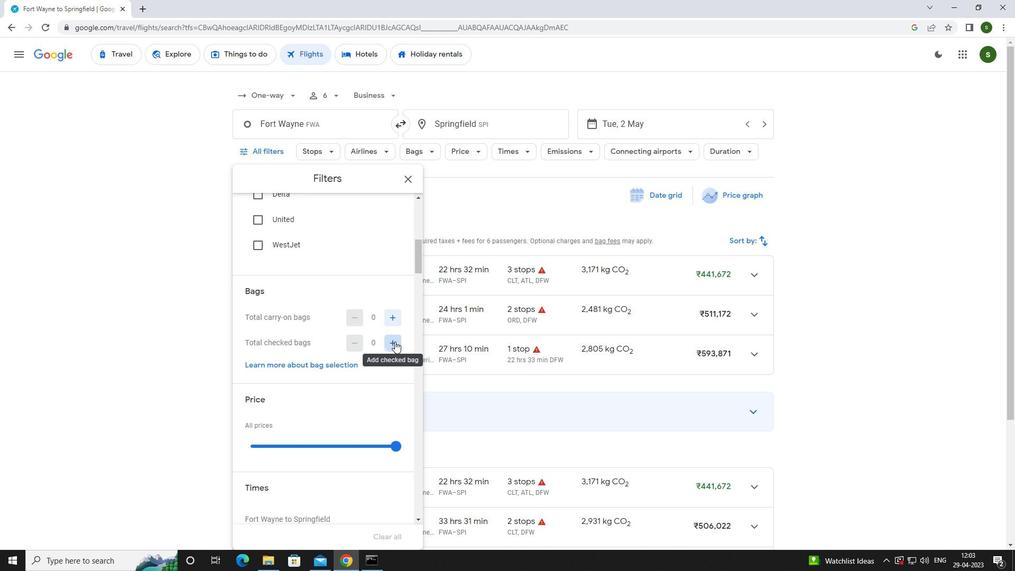 
Action: Mouse pressed left at (394, 341)
Screenshot: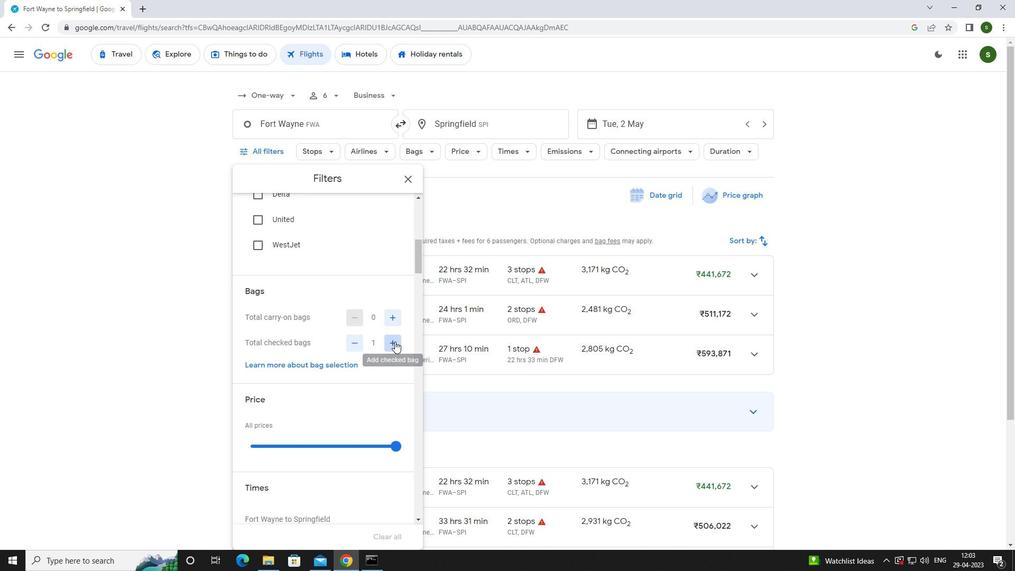 
Action: Mouse pressed left at (394, 341)
Screenshot: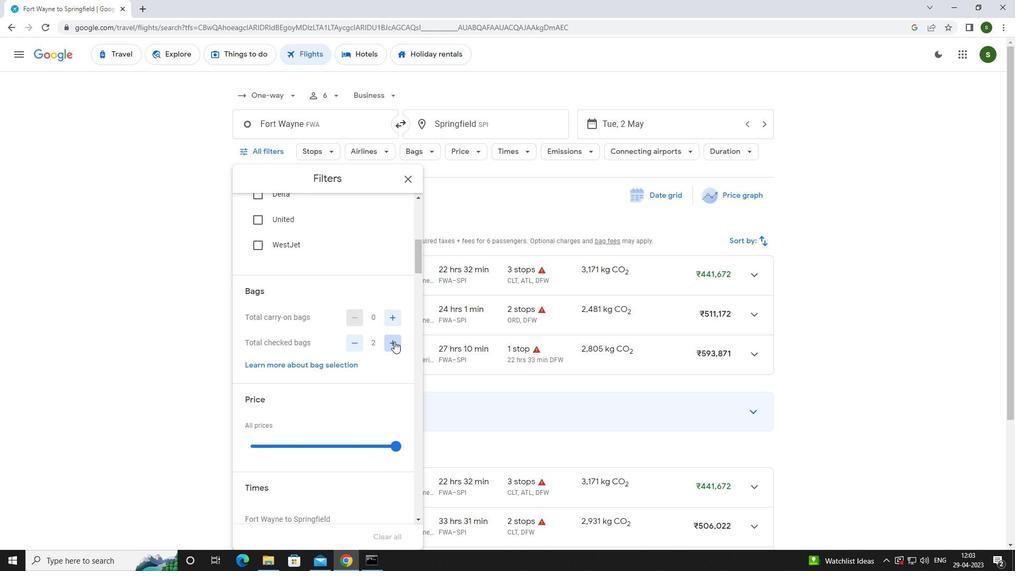 
Action: Mouse pressed left at (394, 341)
Screenshot: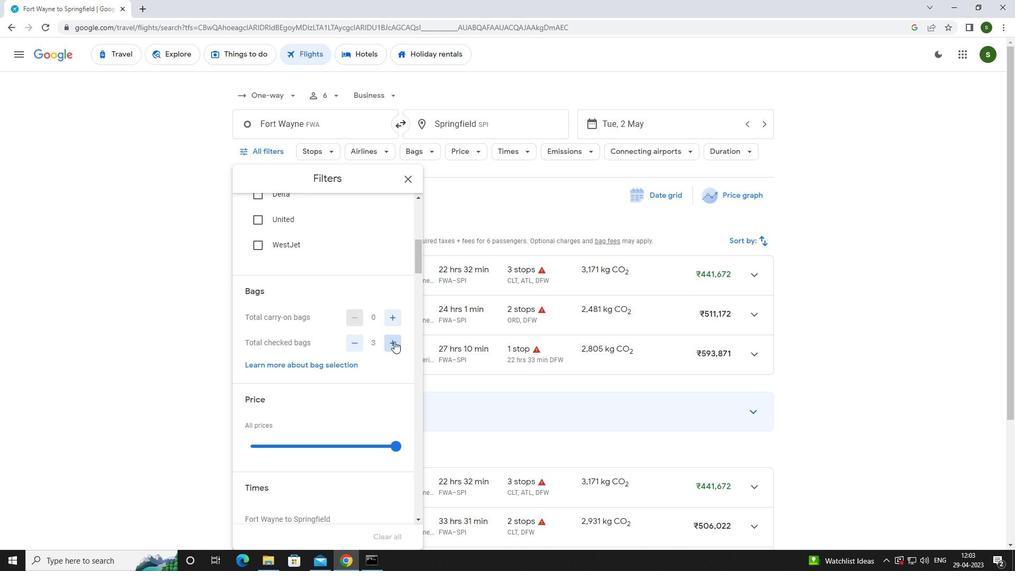 
Action: Mouse moved to (361, 346)
Screenshot: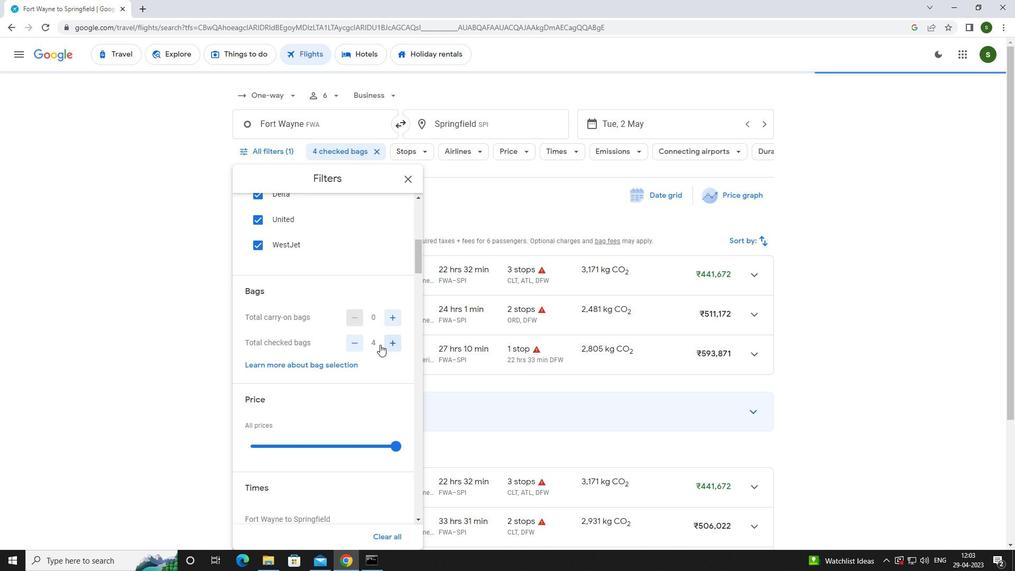 
Action: Mouse scrolled (361, 345) with delta (0, 0)
Screenshot: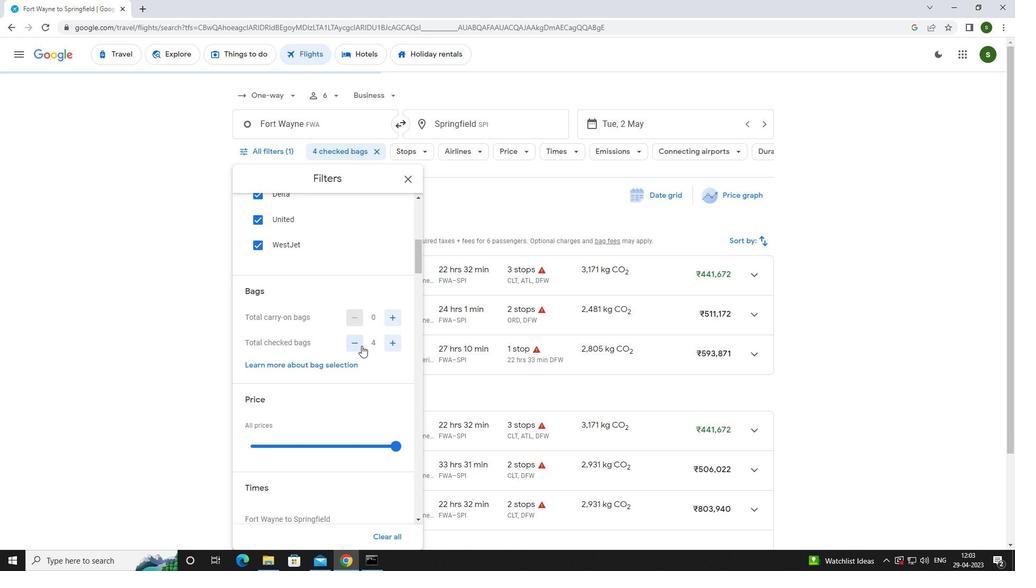 
Action: Mouse scrolled (361, 345) with delta (0, 0)
Screenshot: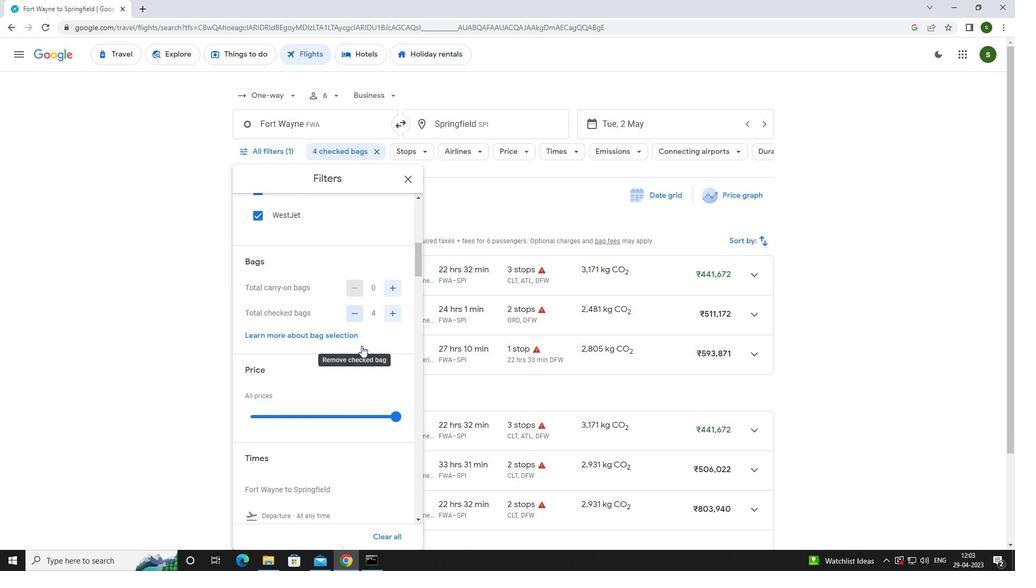 
Action: Mouse moved to (395, 335)
Screenshot: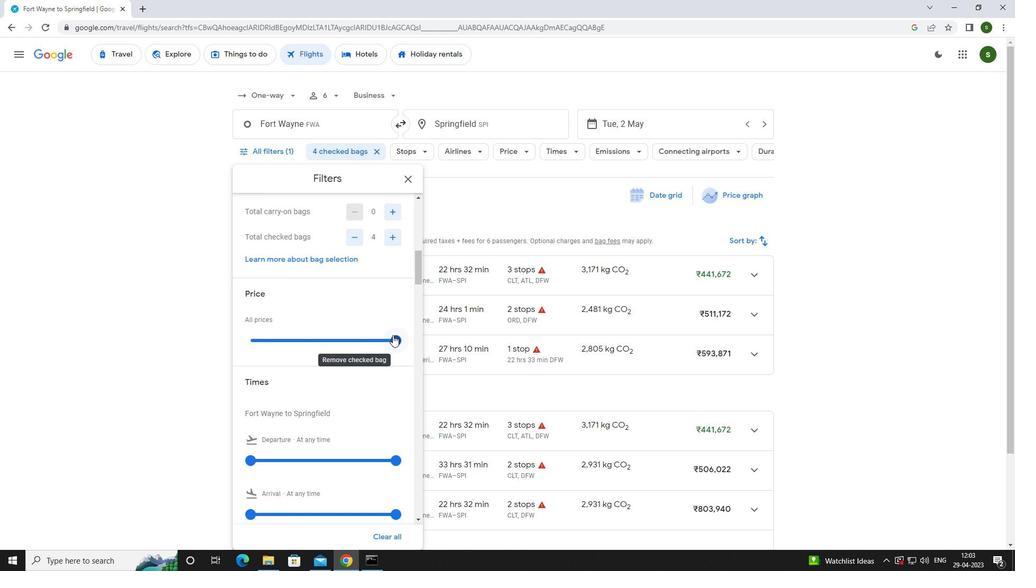 
Action: Mouse pressed left at (395, 335)
Screenshot: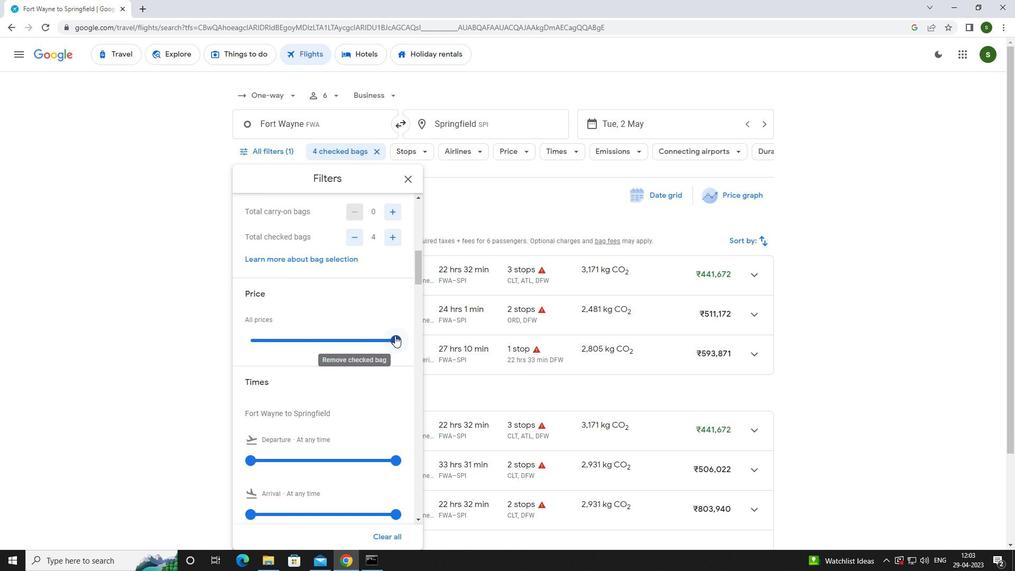 
Action: Mouse moved to (327, 346)
Screenshot: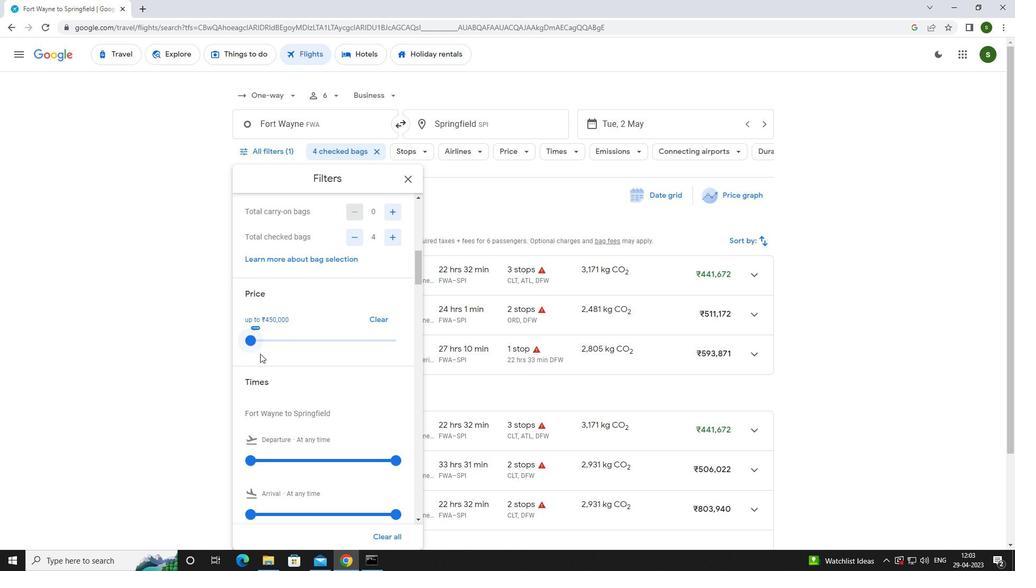 
Action: Mouse scrolled (327, 345) with delta (0, 0)
Screenshot: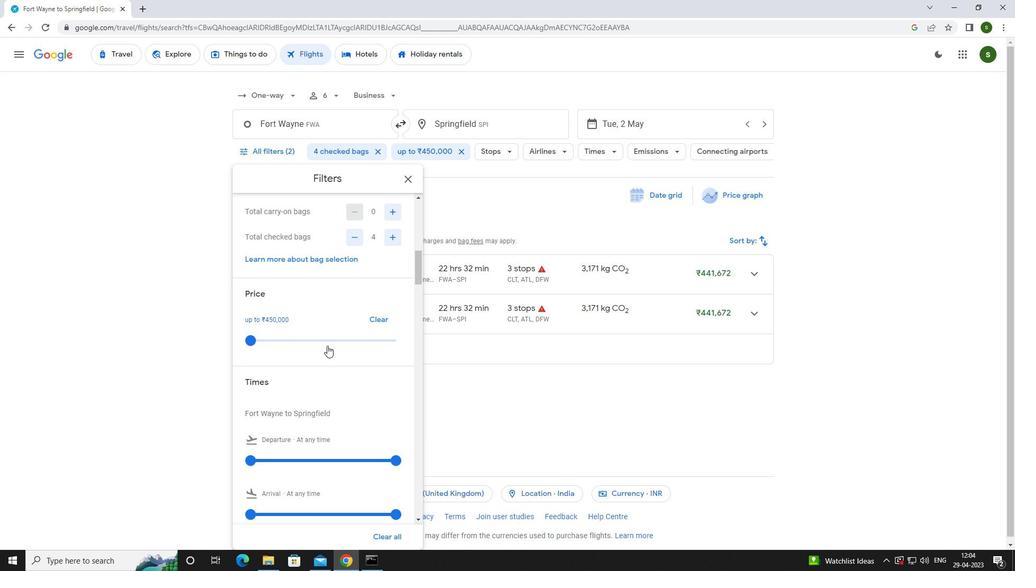 
Action: Mouse scrolled (327, 345) with delta (0, 0)
Screenshot: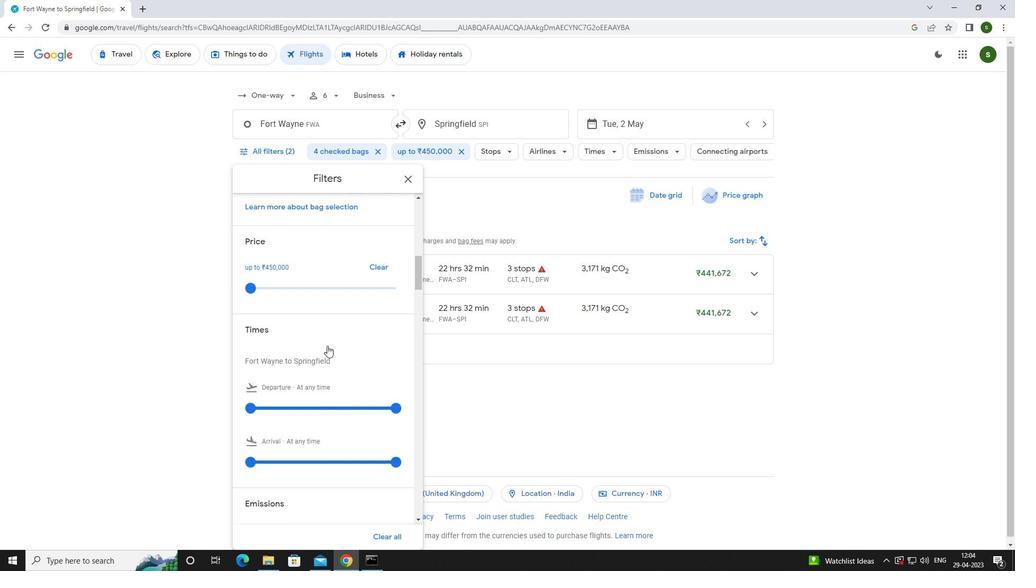 
Action: Mouse moved to (251, 355)
Screenshot: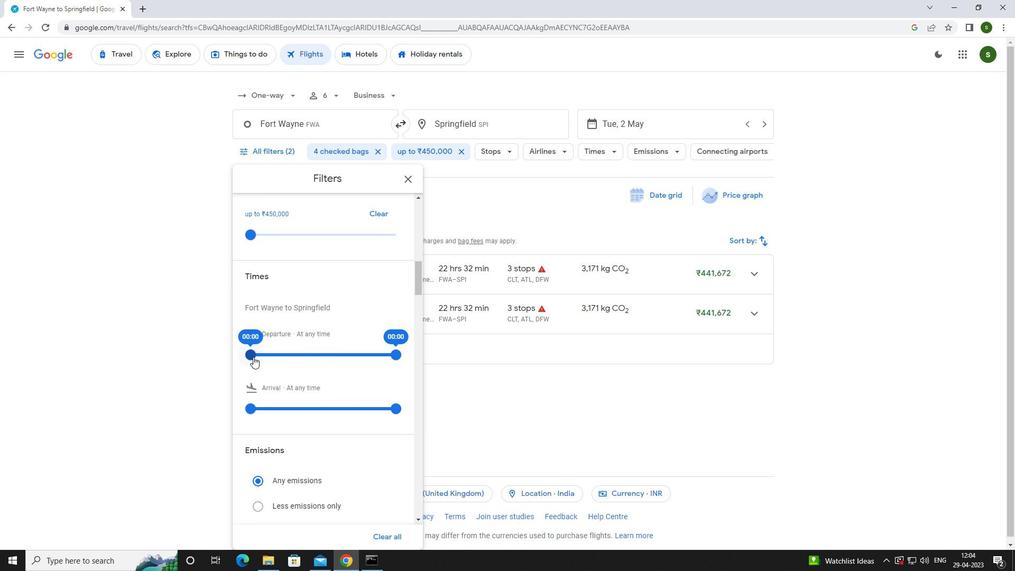 
Action: Mouse pressed left at (251, 355)
Screenshot: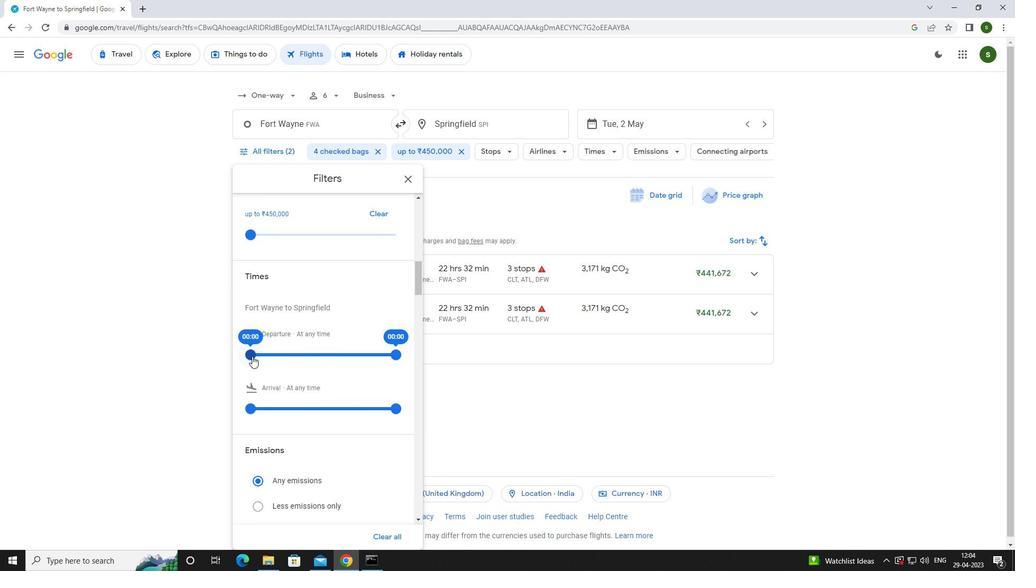 
Action: Mouse moved to (541, 374)
Screenshot: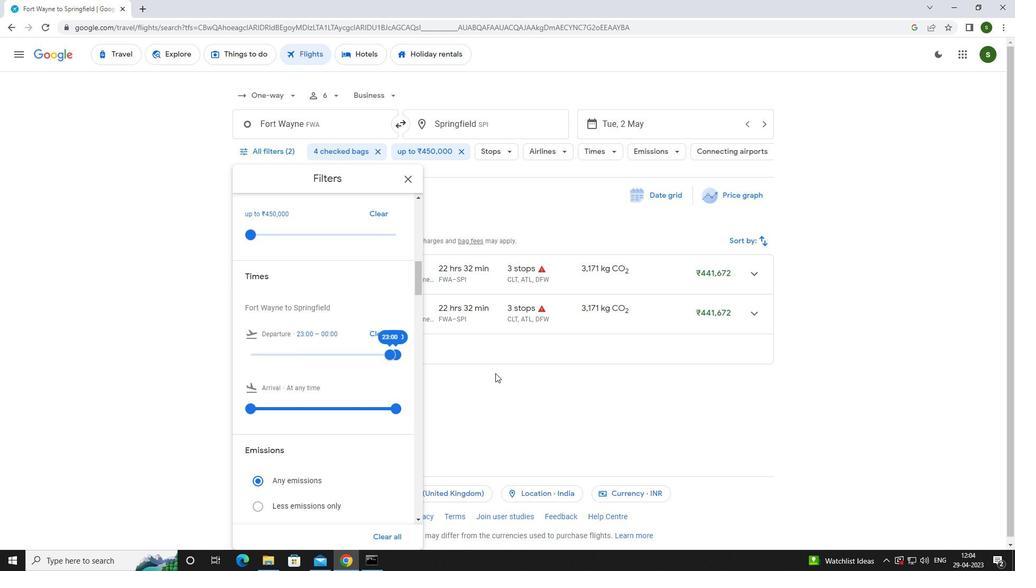 
Action: Mouse pressed left at (541, 374)
Screenshot: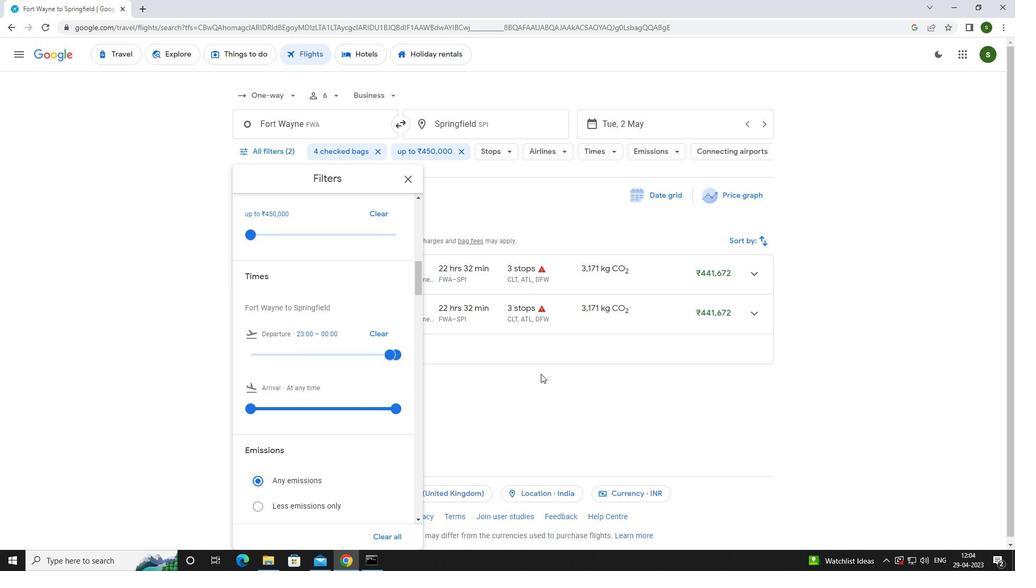 
